 Task: Create a due date automation trigger when advanced on, on the wednesday before a card is due add dates not due next month at 11:00 AM.
Action: Mouse moved to (1326, 111)
Screenshot: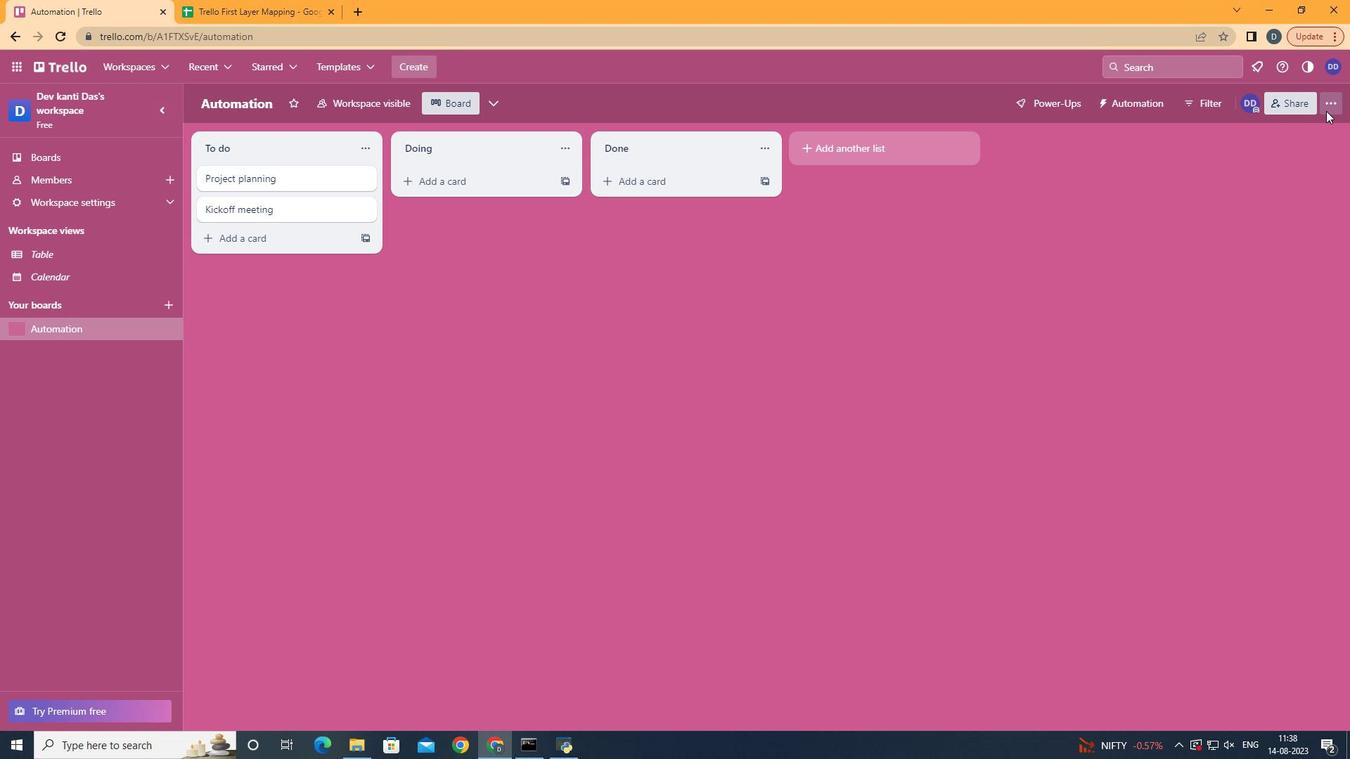 
Action: Mouse pressed left at (1326, 111)
Screenshot: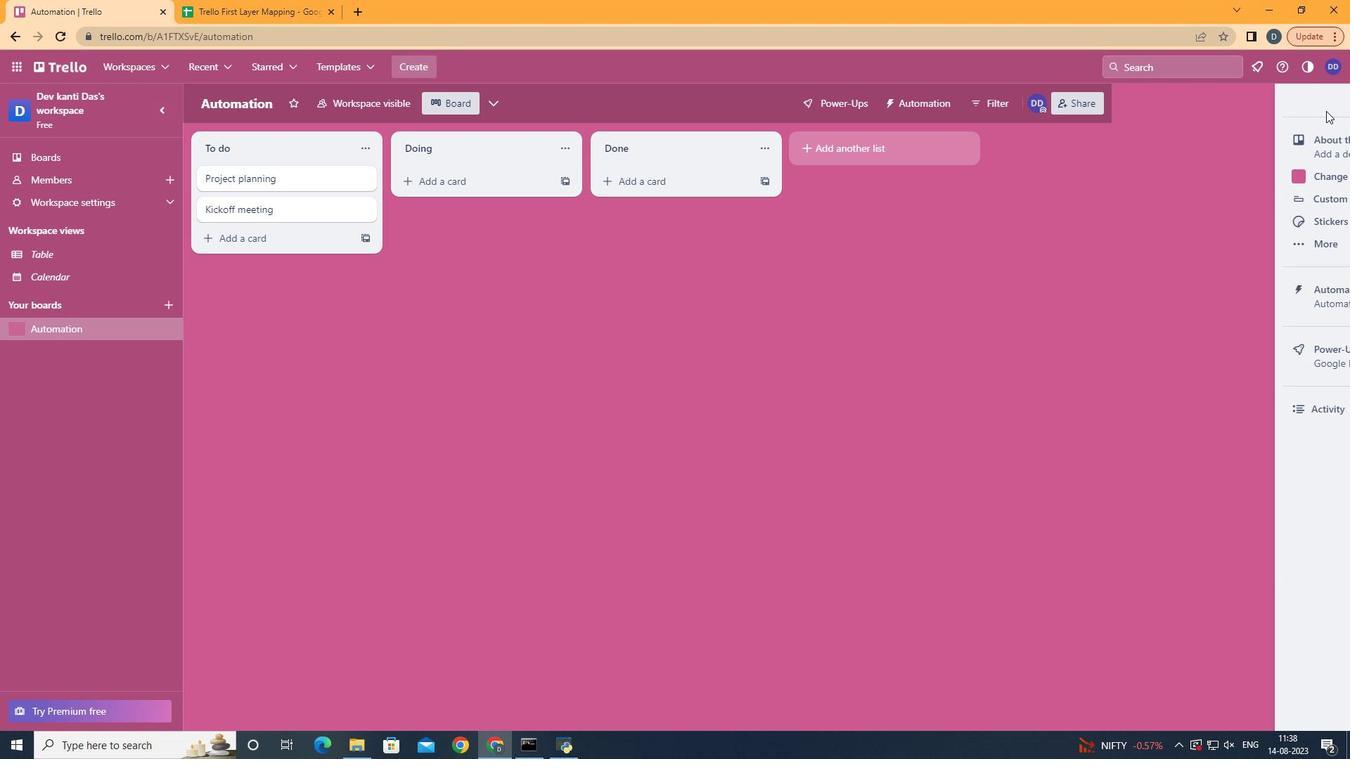 
Action: Mouse moved to (1235, 296)
Screenshot: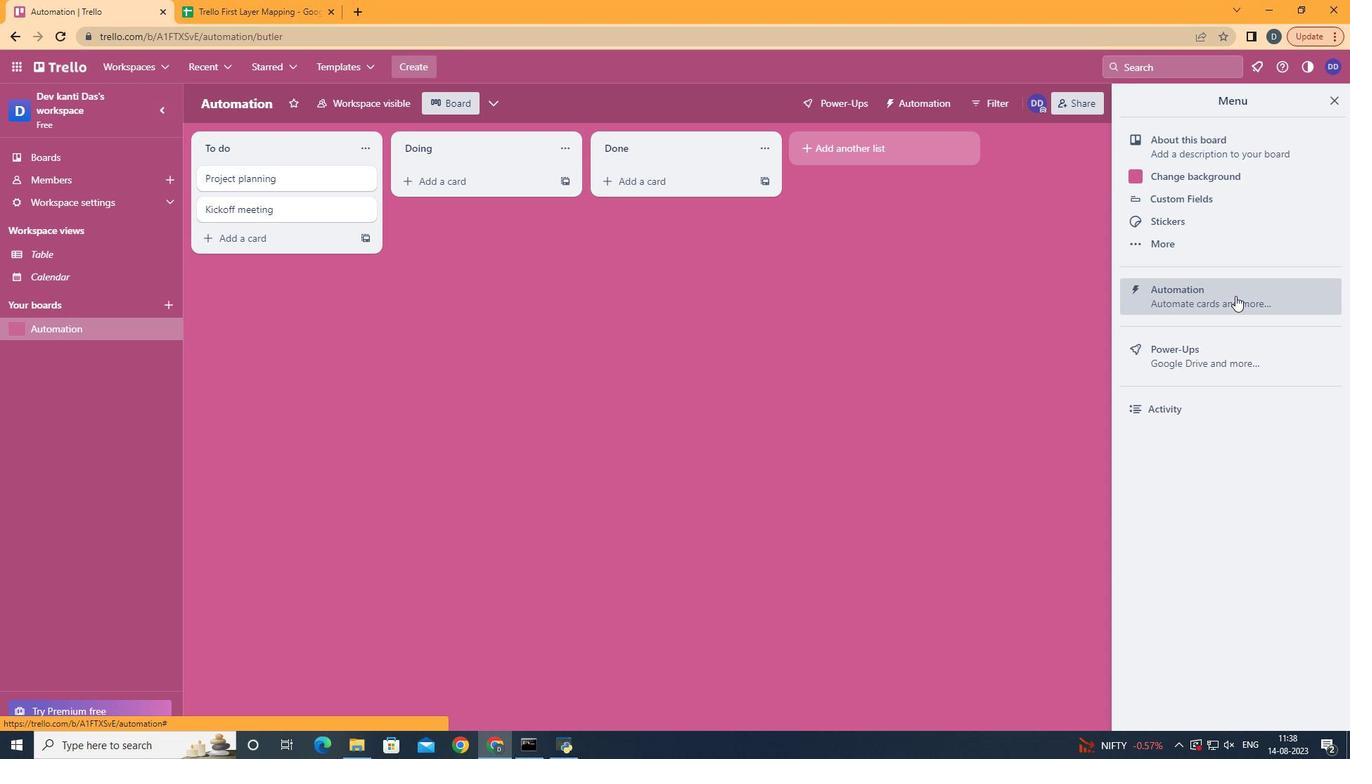 
Action: Mouse pressed left at (1235, 296)
Screenshot: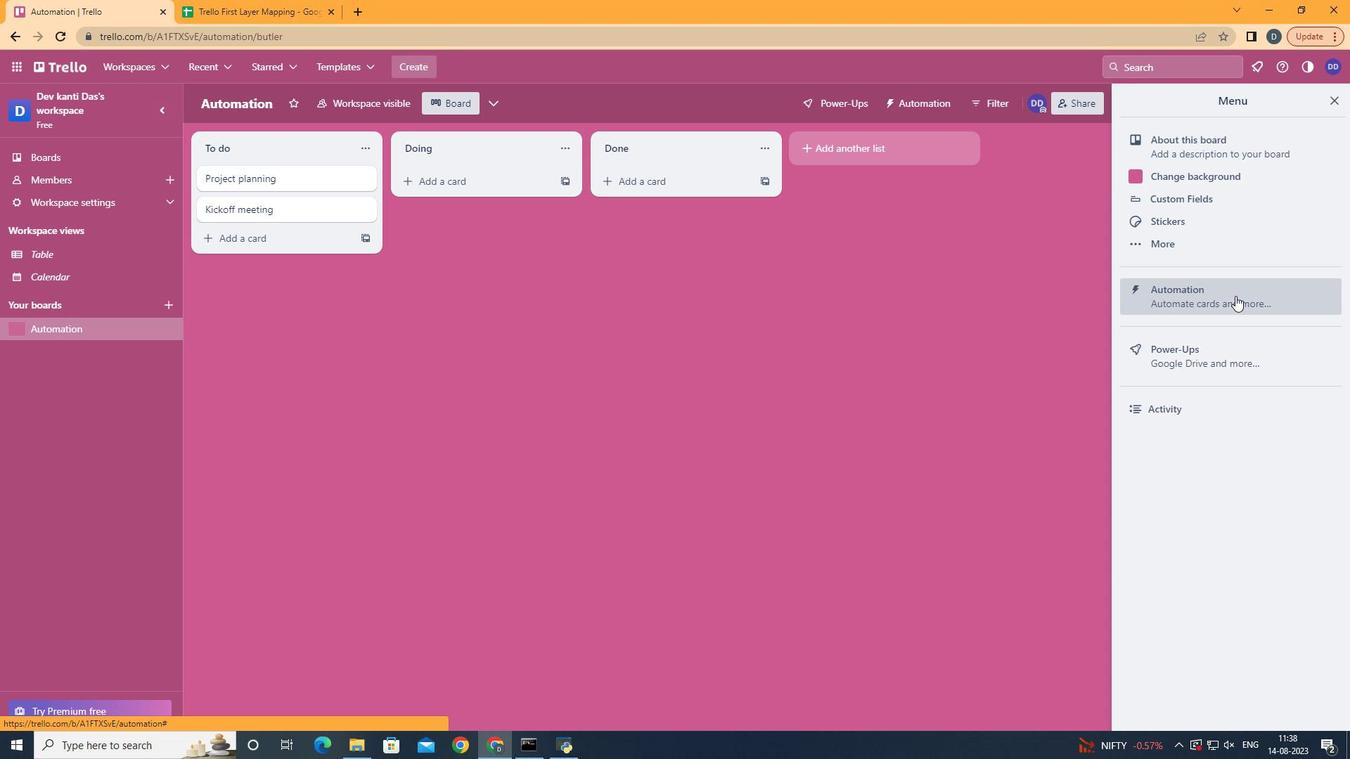 
Action: Mouse moved to (267, 289)
Screenshot: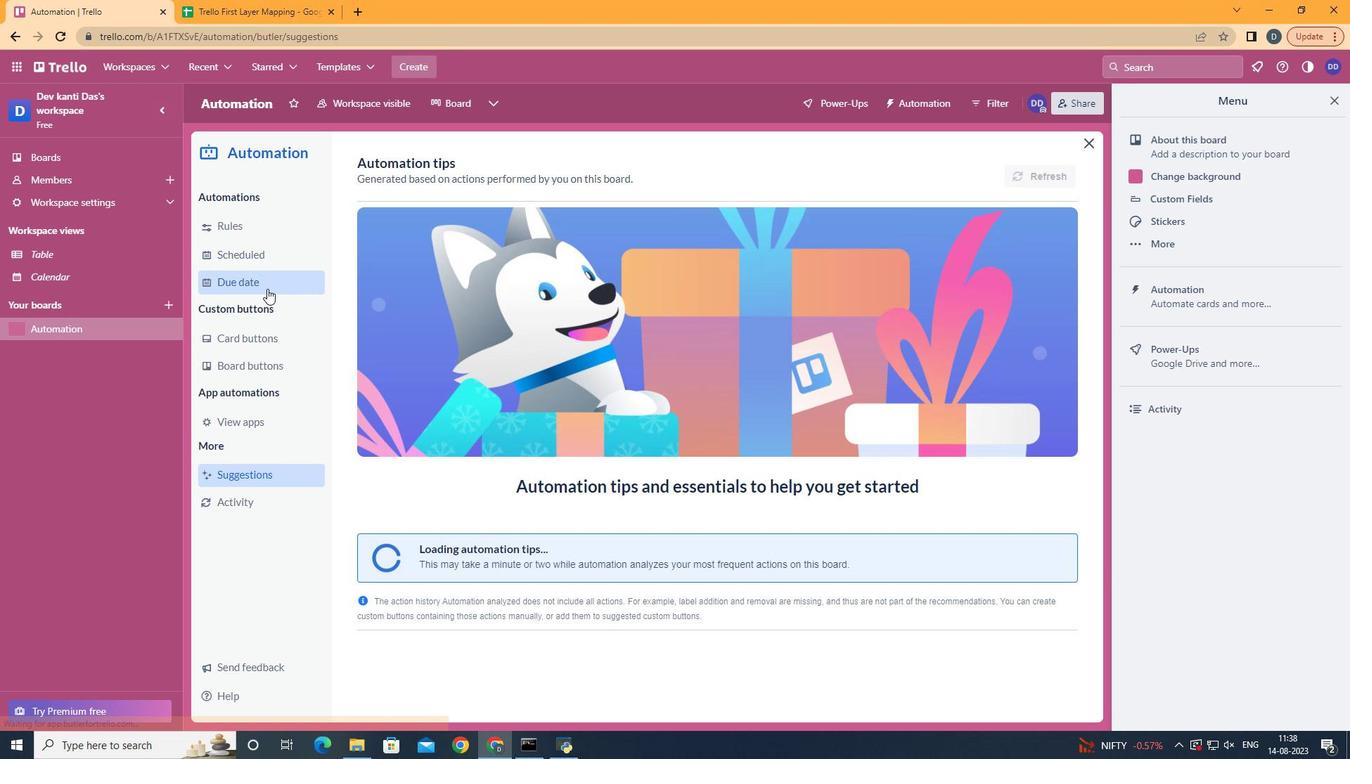 
Action: Mouse pressed left at (267, 289)
Screenshot: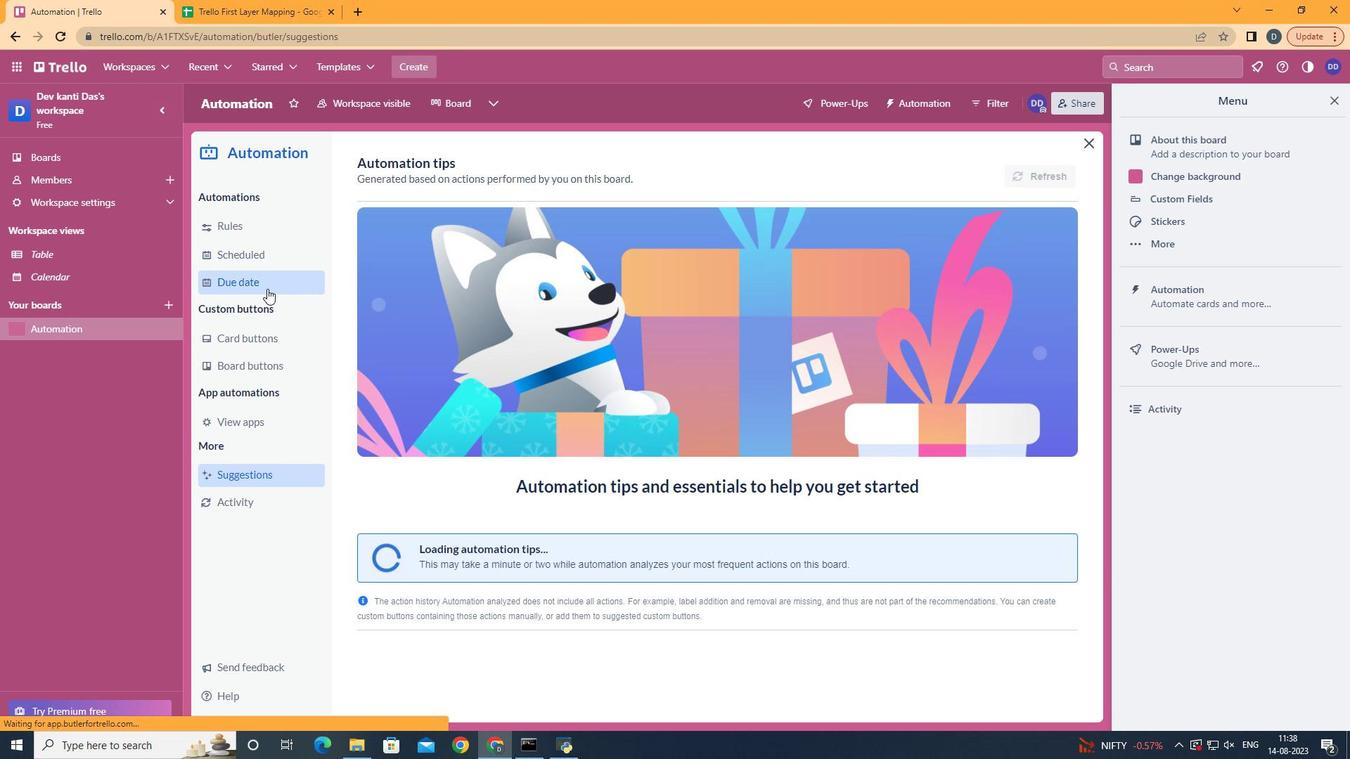
Action: Mouse moved to (976, 172)
Screenshot: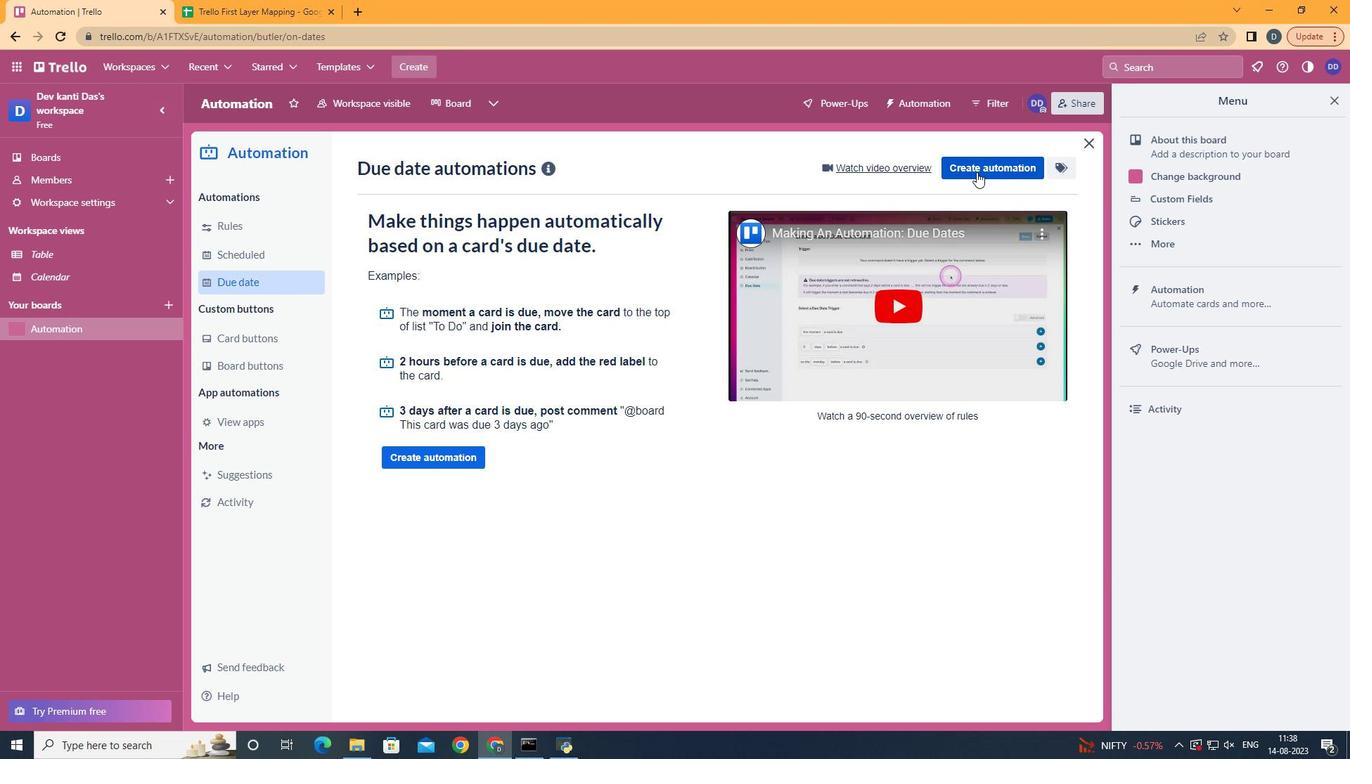 
Action: Mouse pressed left at (976, 172)
Screenshot: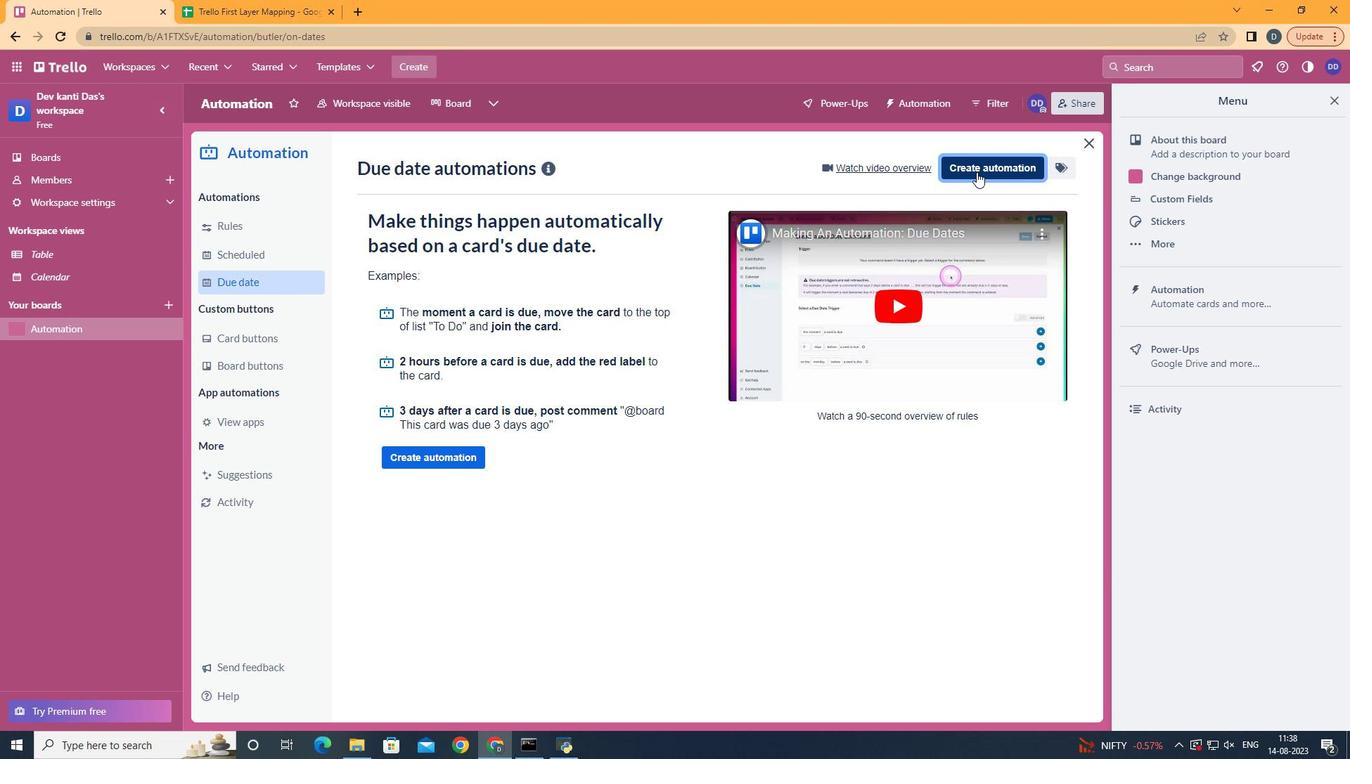 
Action: Mouse moved to (755, 313)
Screenshot: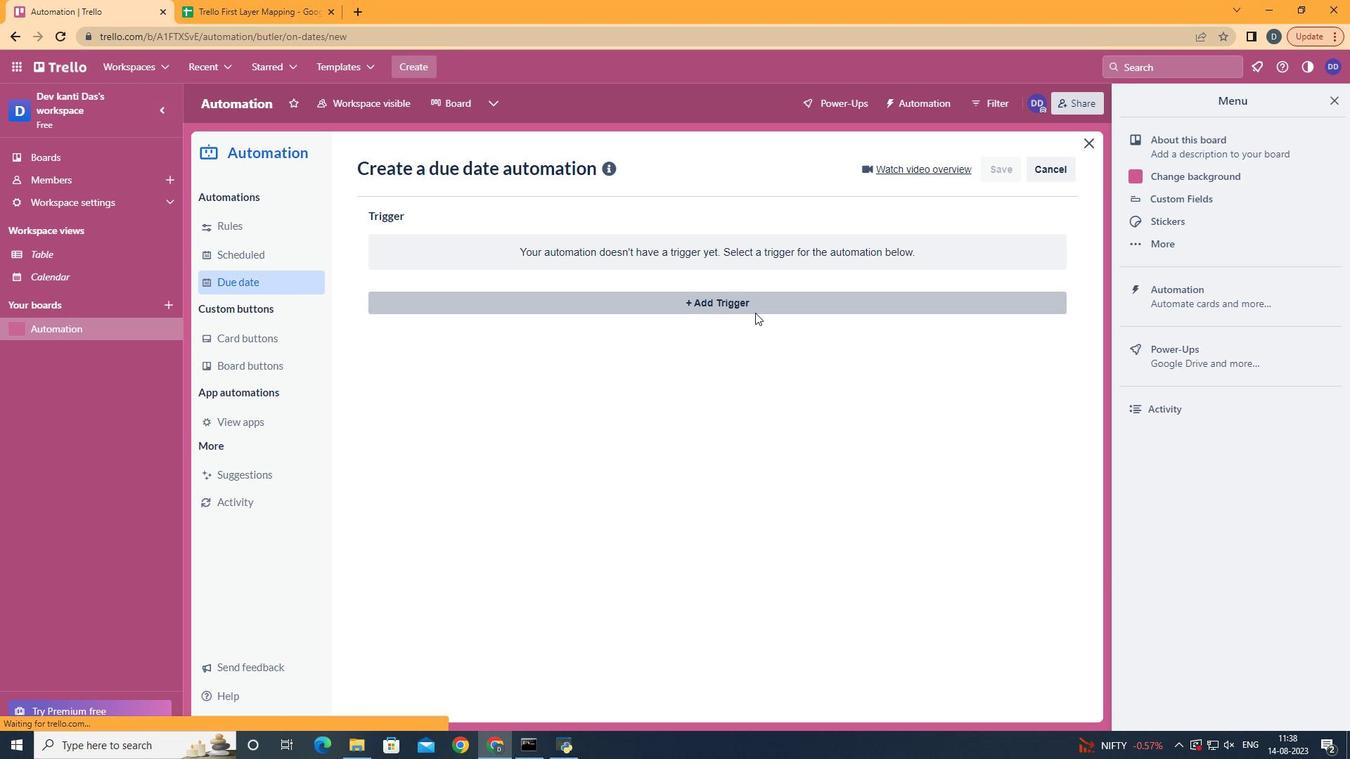 
Action: Mouse pressed left at (755, 313)
Screenshot: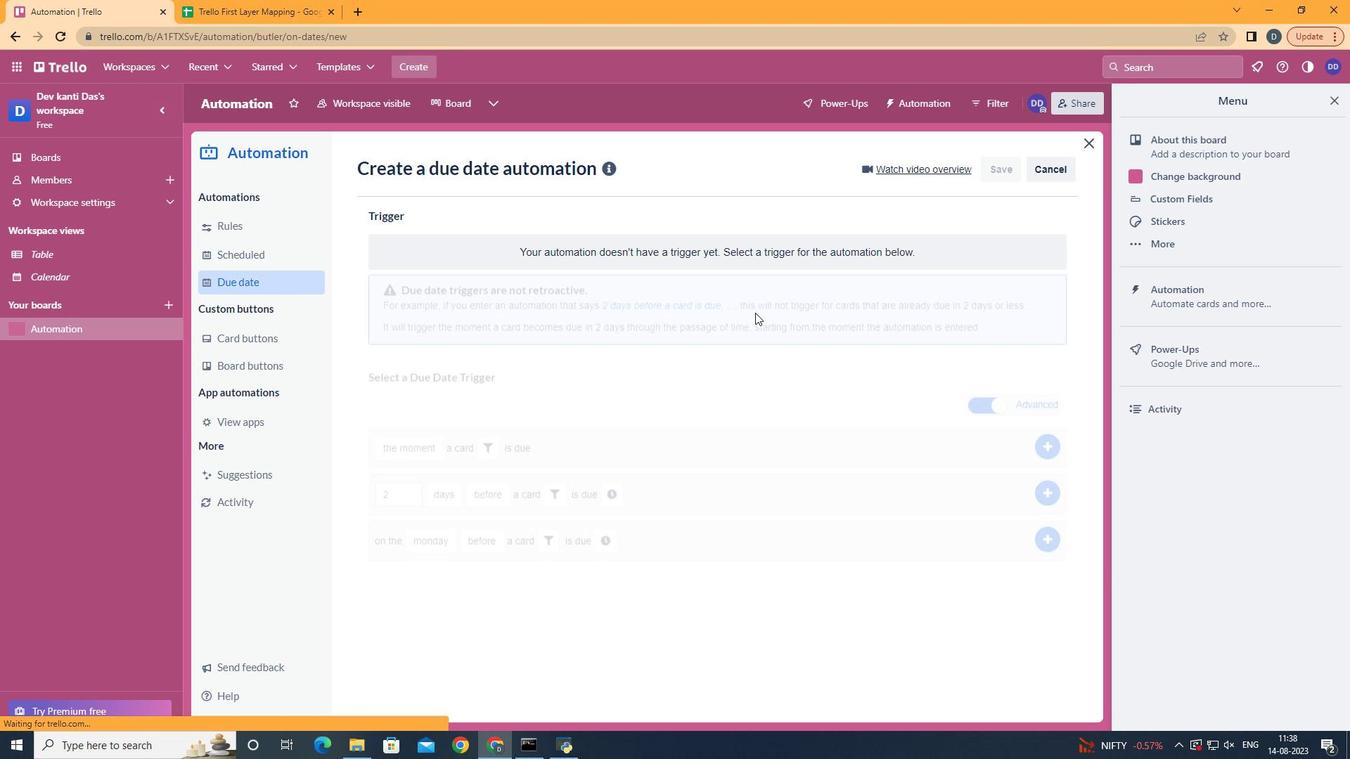 
Action: Mouse moved to (469, 418)
Screenshot: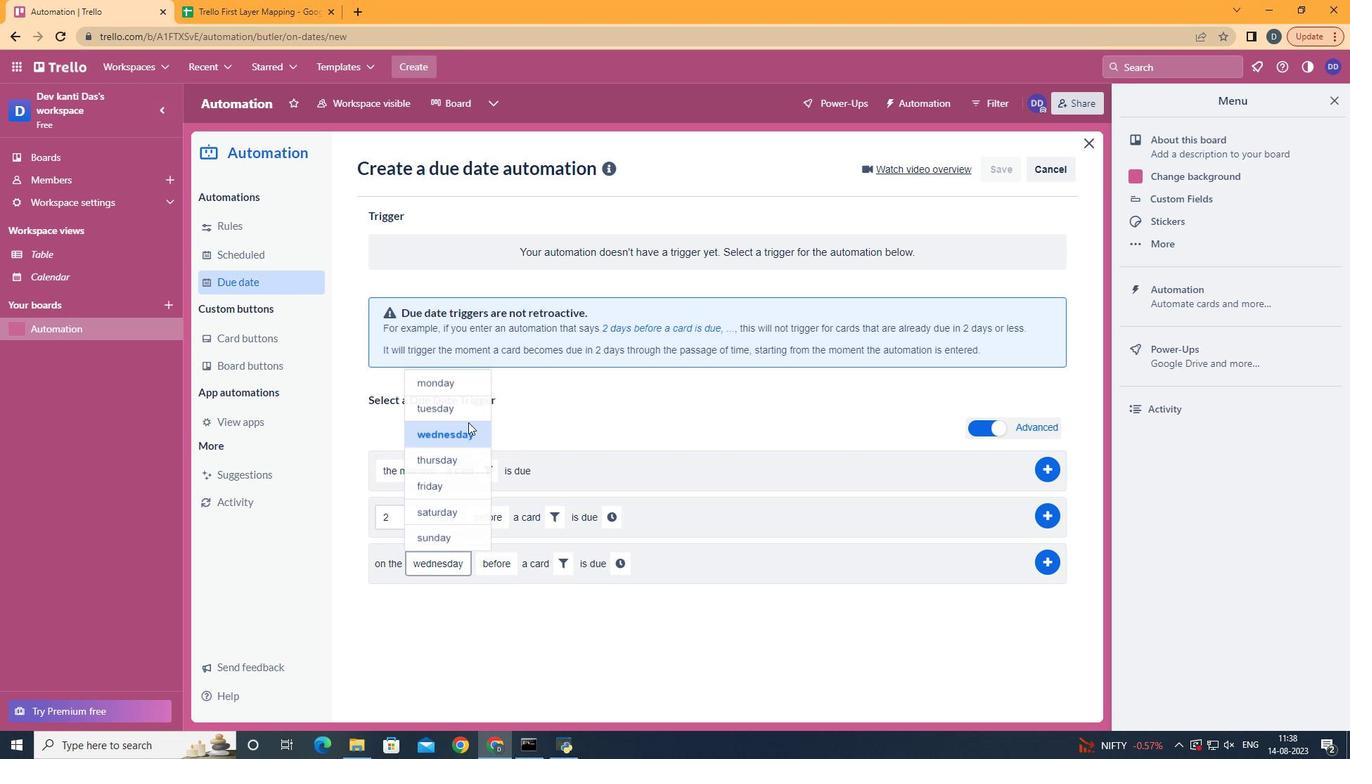 
Action: Mouse pressed left at (469, 418)
Screenshot: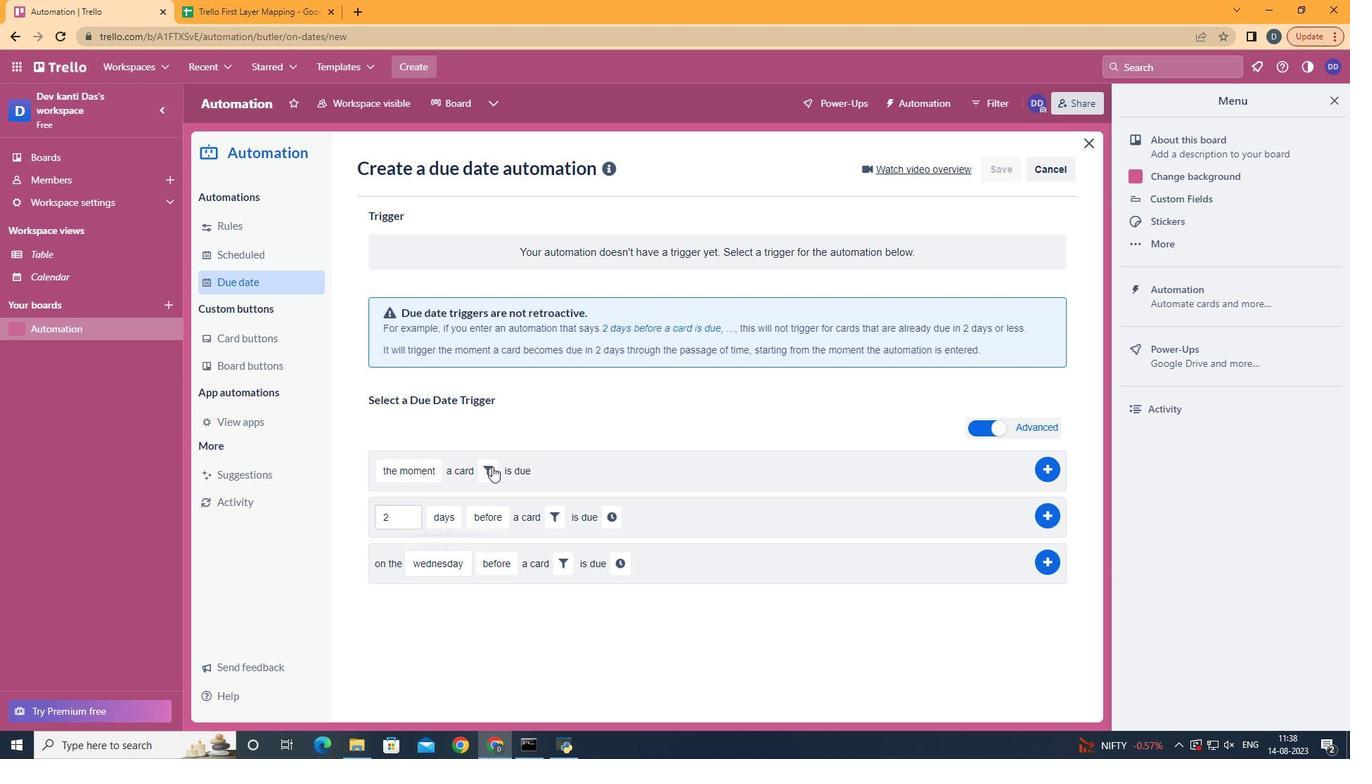 
Action: Mouse moved to (561, 580)
Screenshot: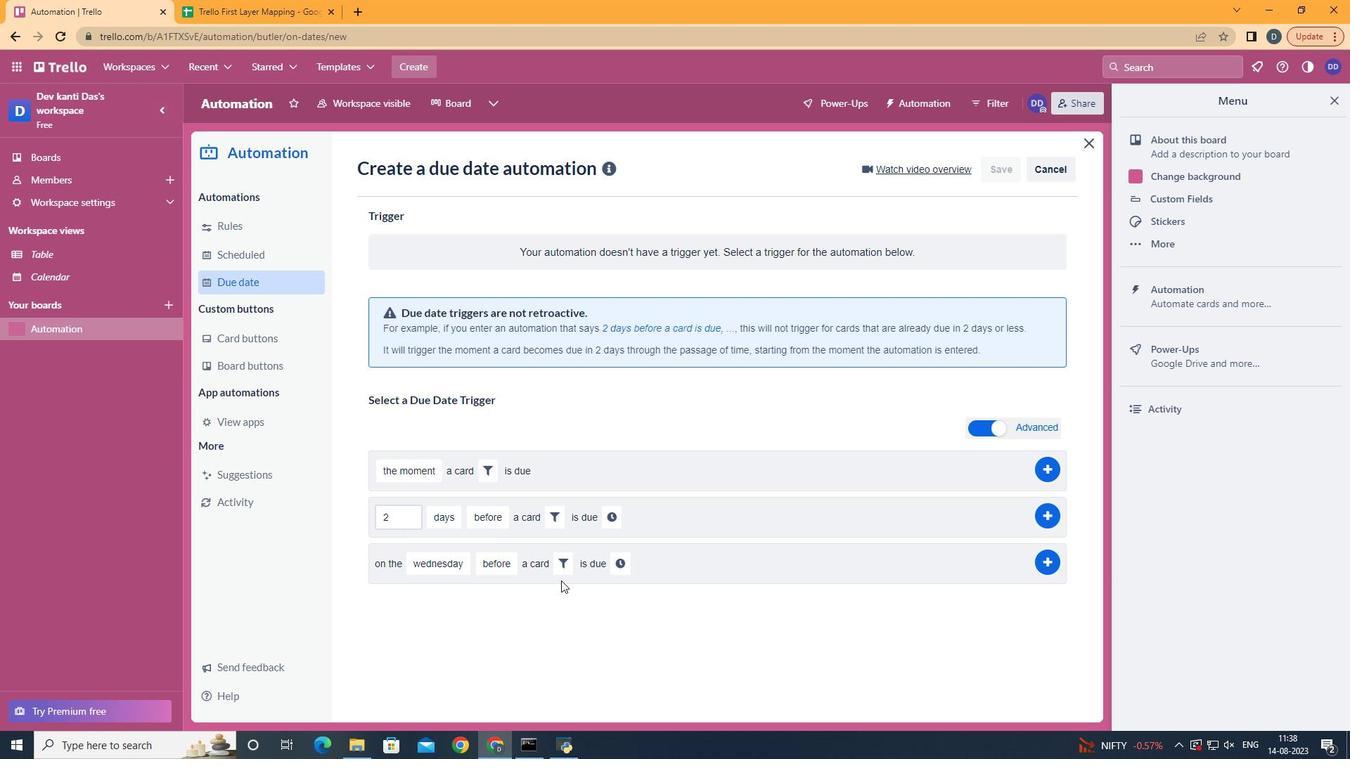 
Action: Mouse pressed left at (561, 580)
Screenshot: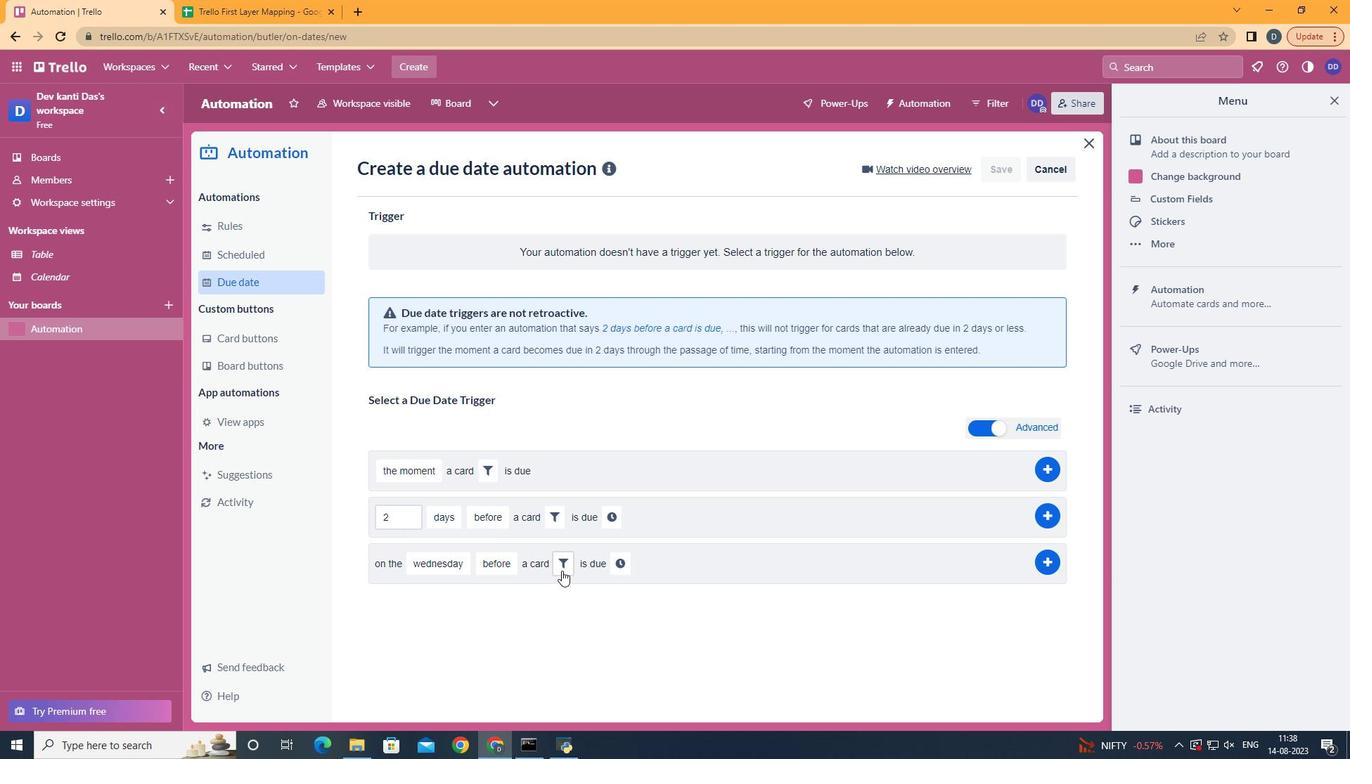 
Action: Mouse moved to (561, 571)
Screenshot: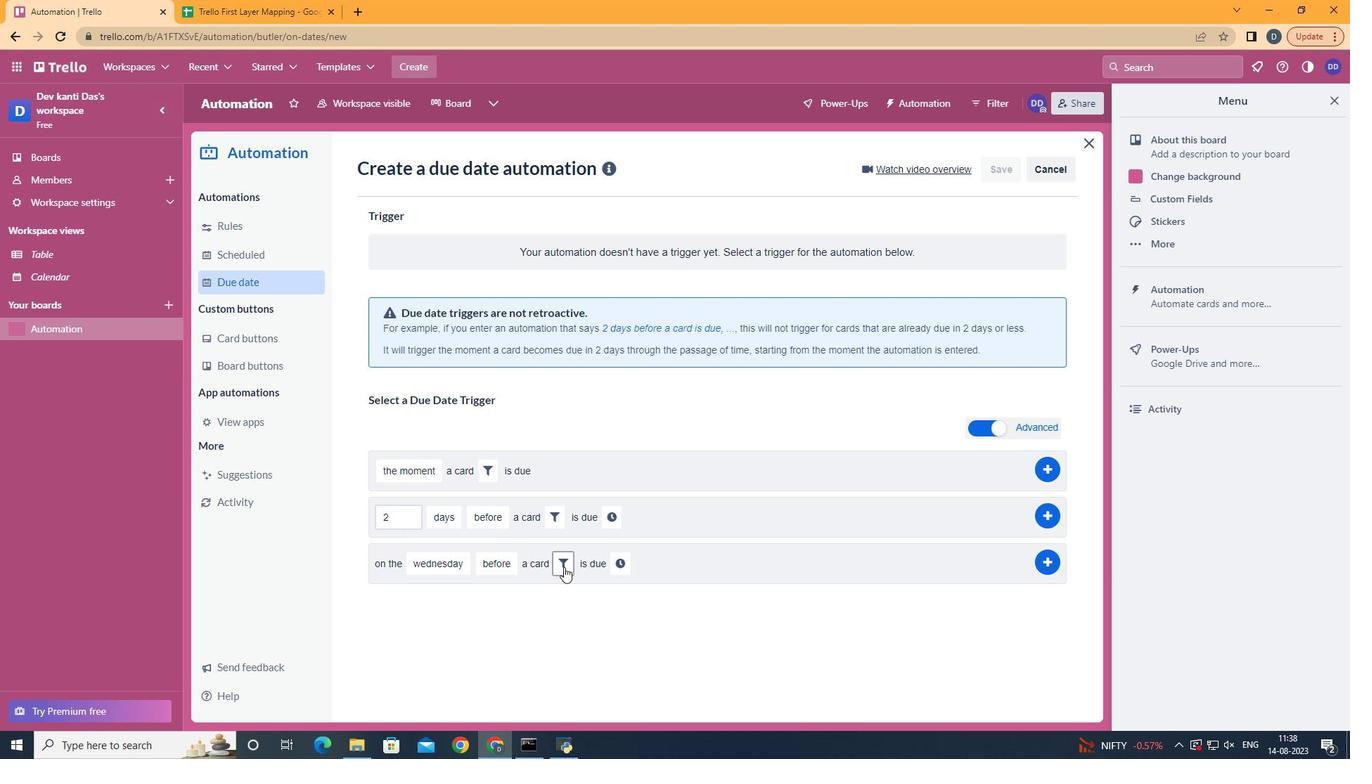 
Action: Mouse pressed left at (561, 571)
Screenshot: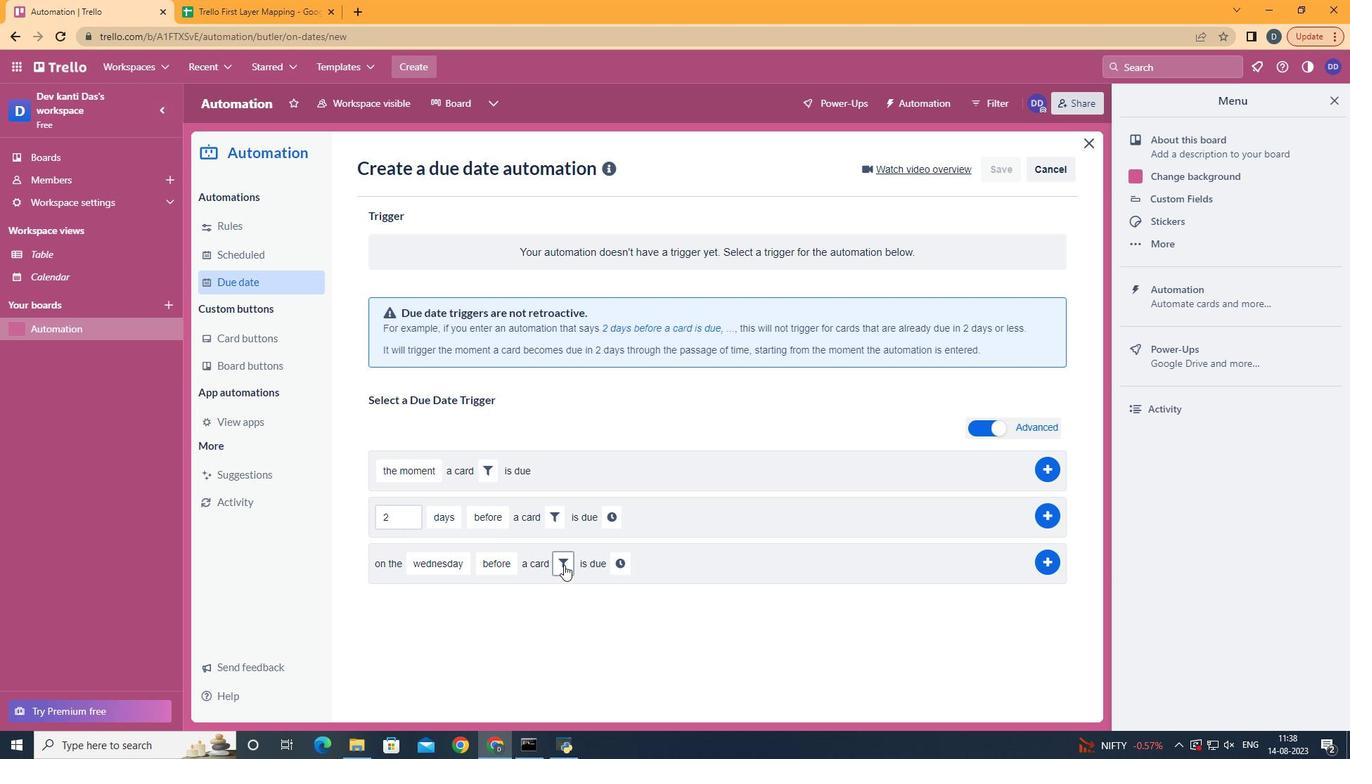 
Action: Mouse moved to (639, 609)
Screenshot: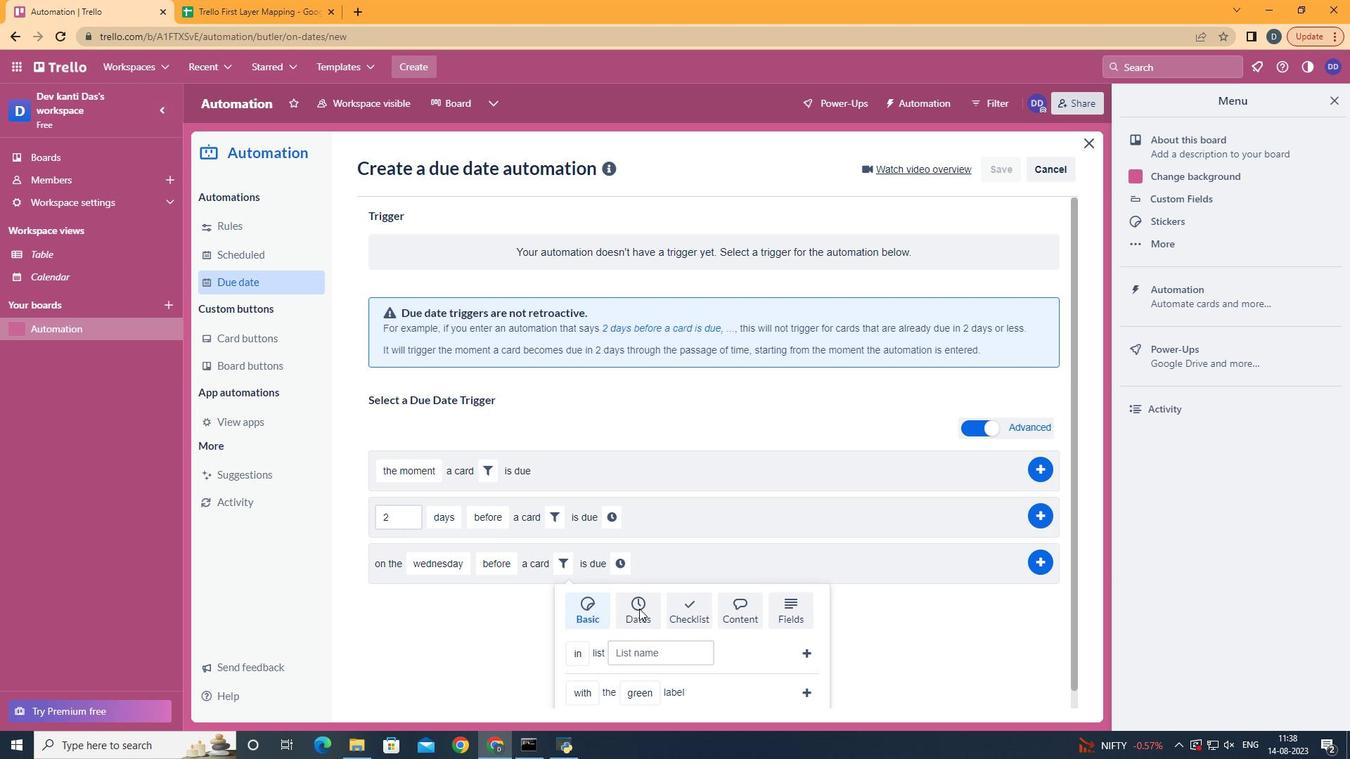 
Action: Mouse pressed left at (639, 609)
Screenshot: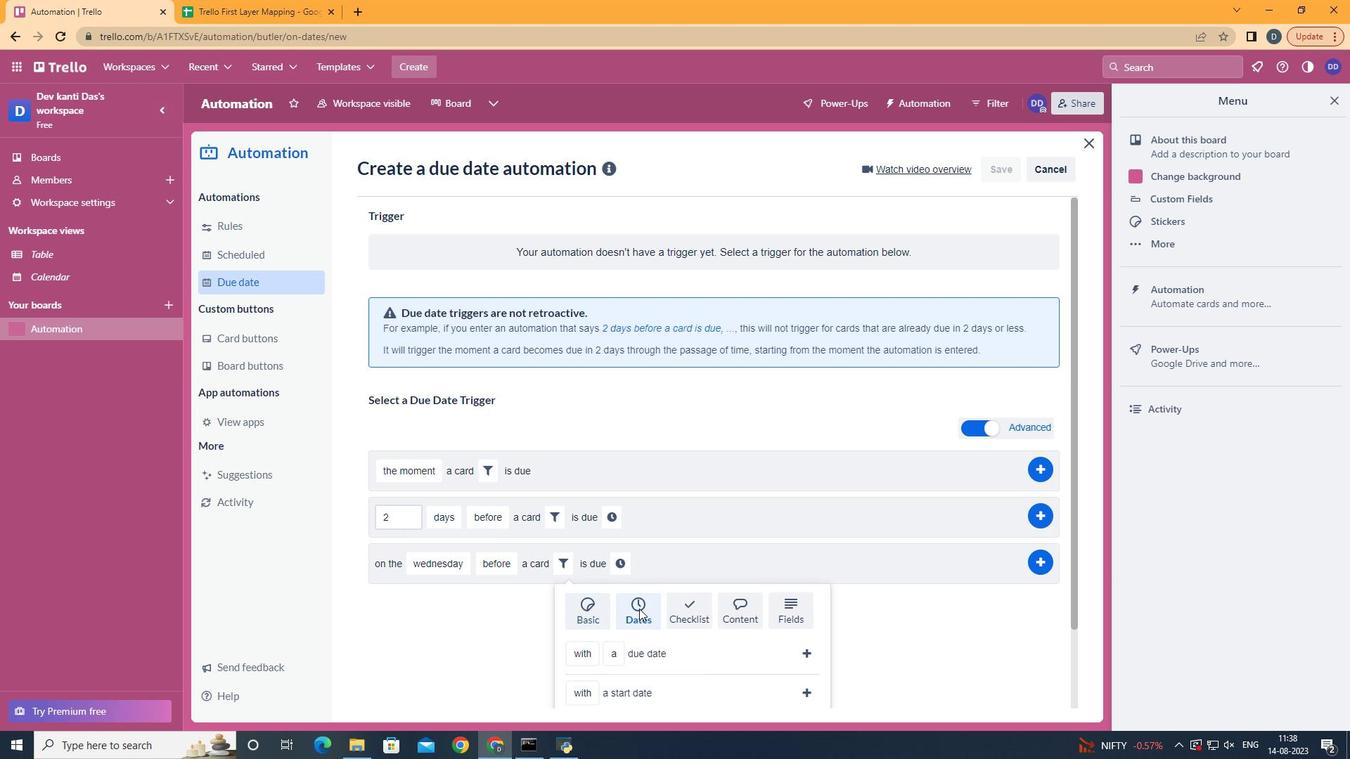 
Action: Mouse scrolled (639, 608) with delta (0, 0)
Screenshot: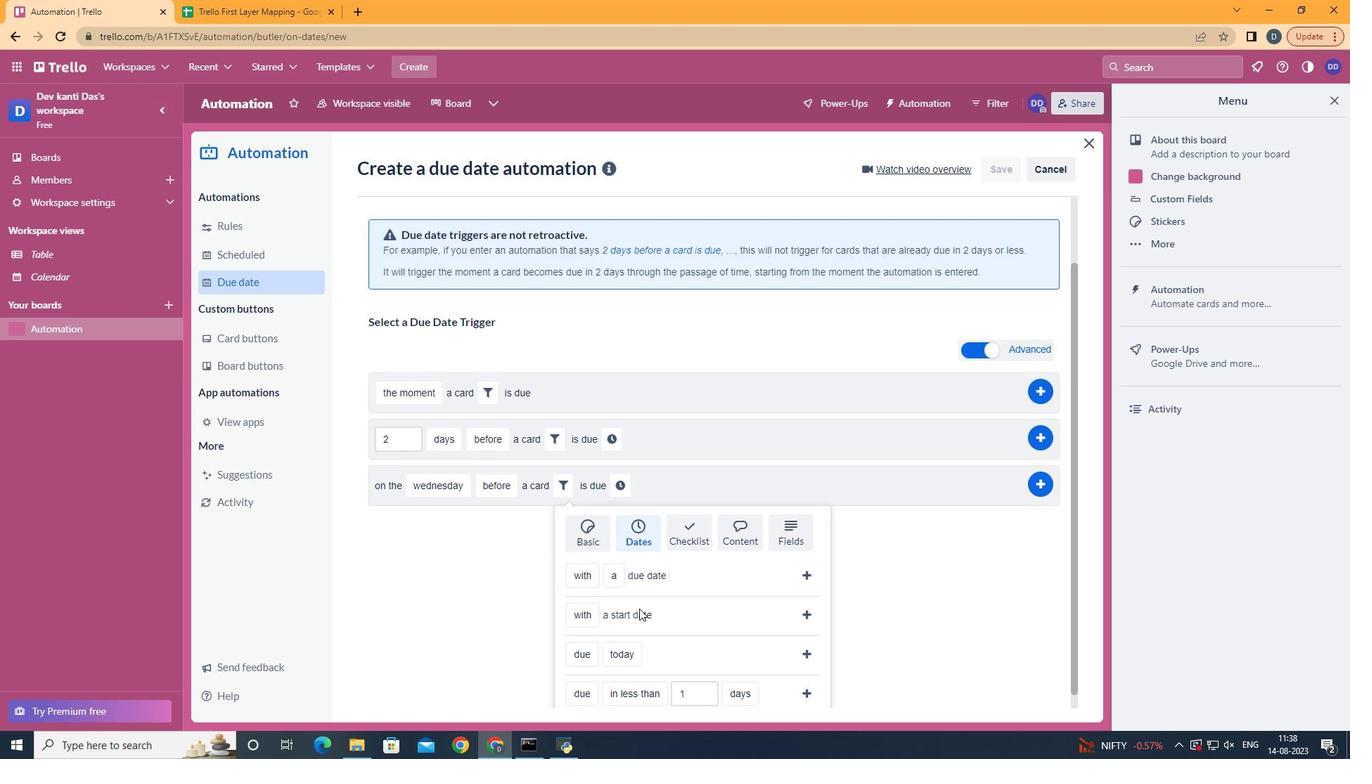 
Action: Mouse scrolled (639, 608) with delta (0, 0)
Screenshot: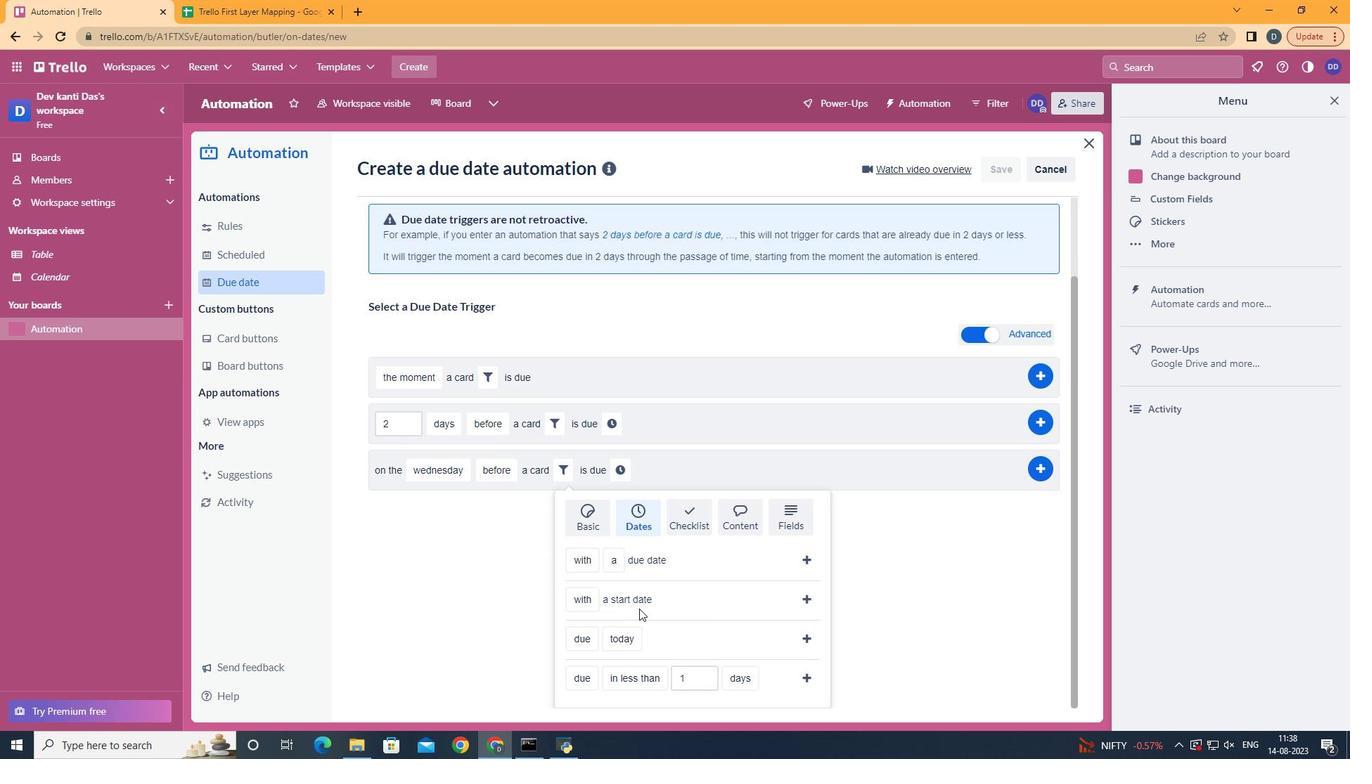 
Action: Mouse scrolled (639, 608) with delta (0, 0)
Screenshot: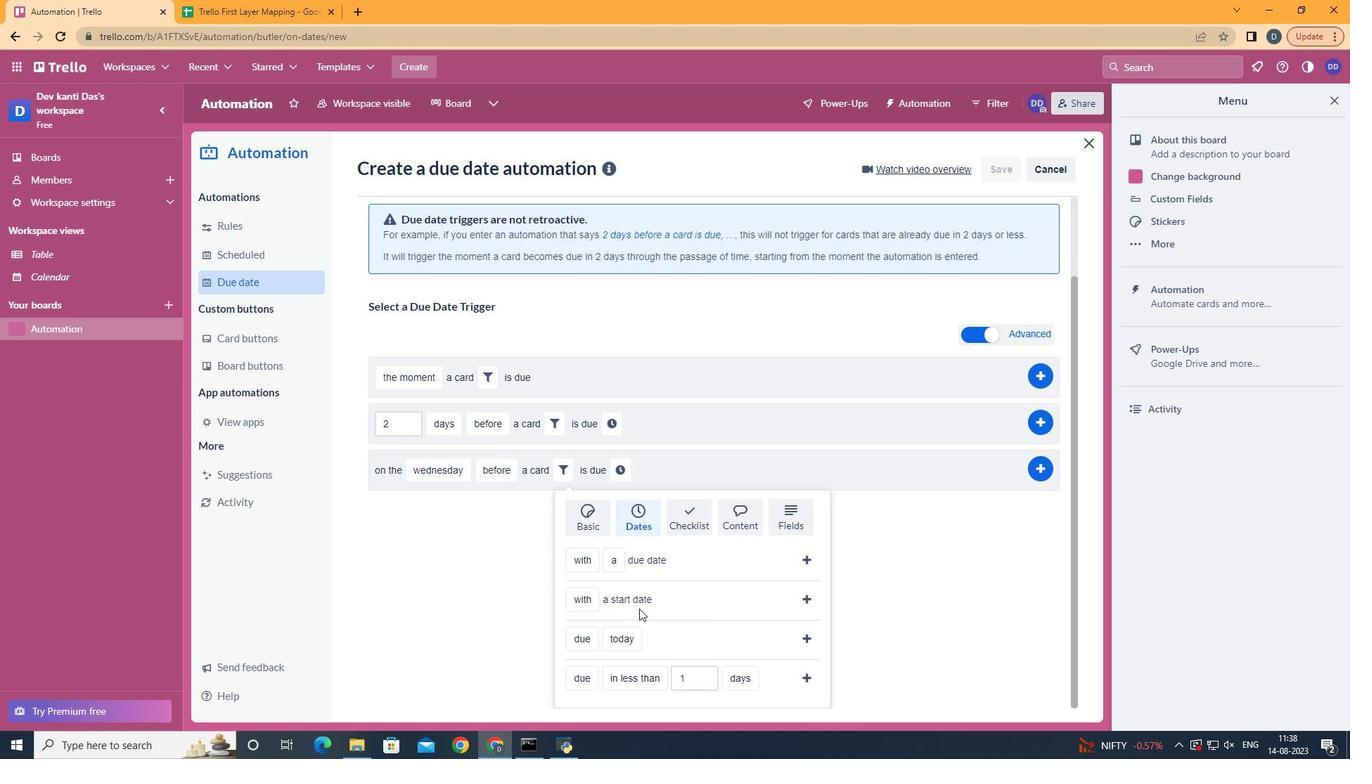 
Action: Mouse scrolled (639, 608) with delta (0, 0)
Screenshot: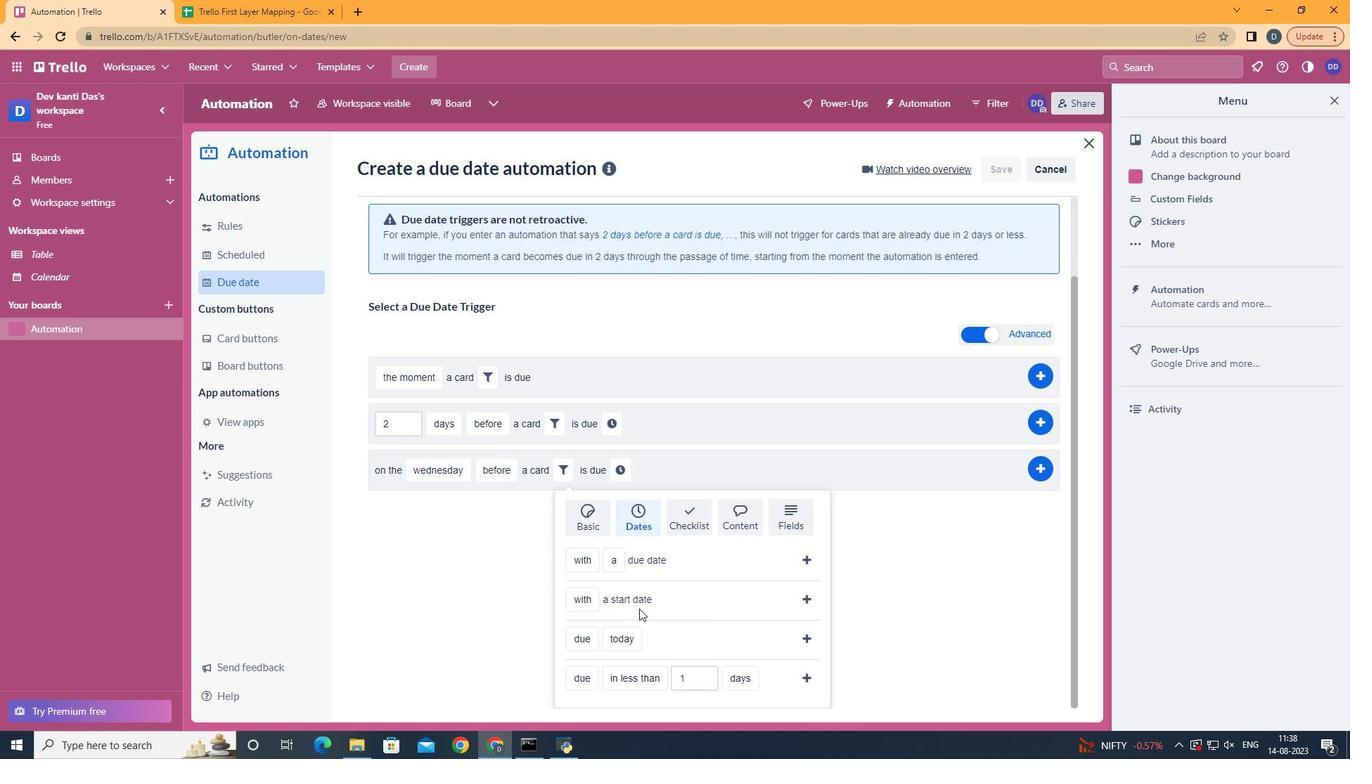 
Action: Mouse moved to (592, 557)
Screenshot: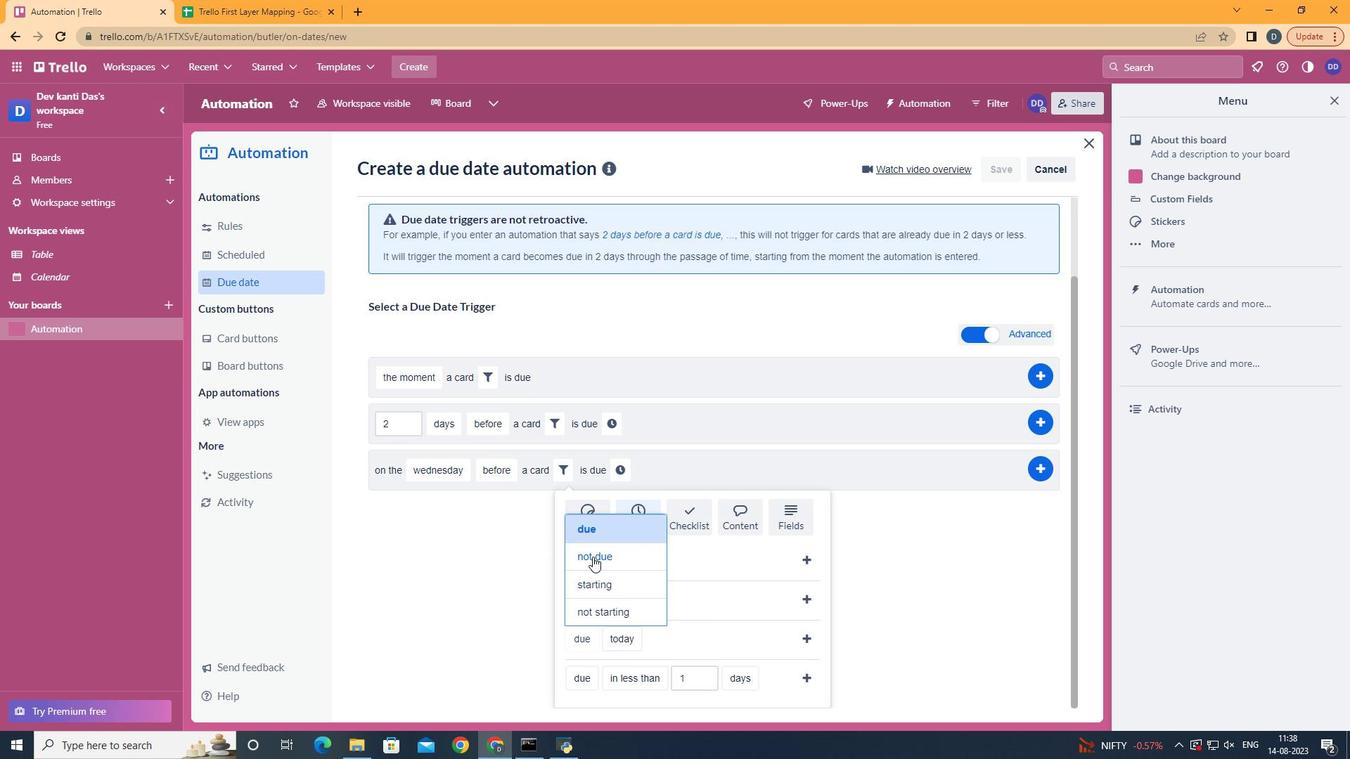 
Action: Mouse pressed left at (592, 557)
Screenshot: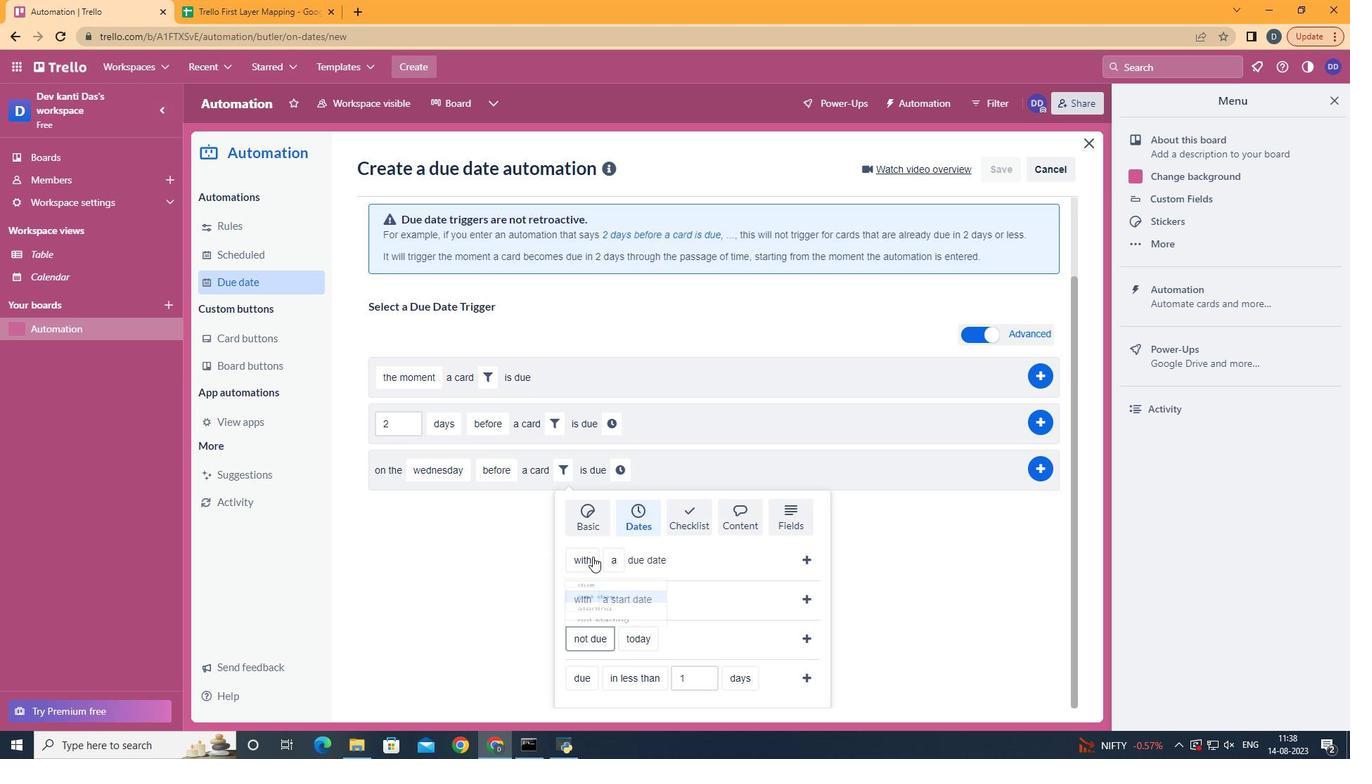 
Action: Mouse moved to (659, 611)
Screenshot: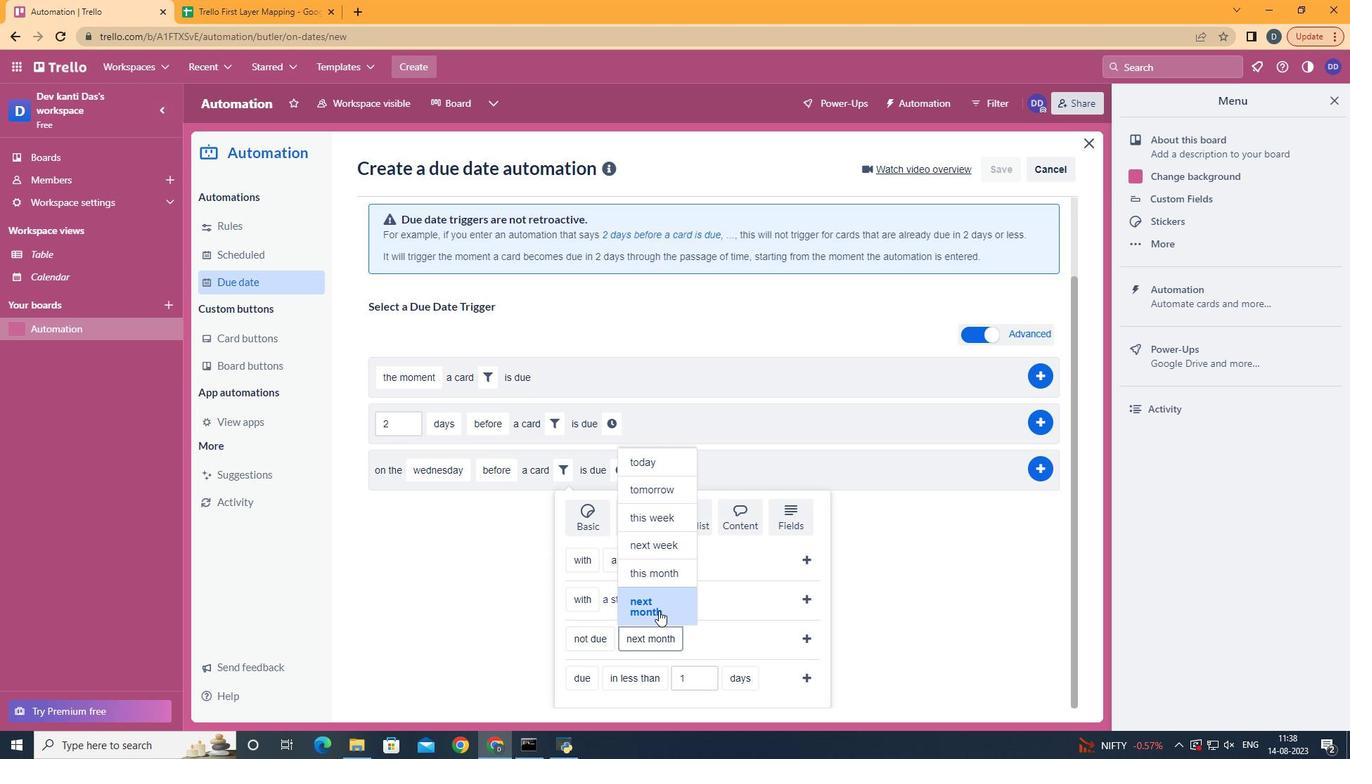 
Action: Mouse pressed left at (659, 611)
Screenshot: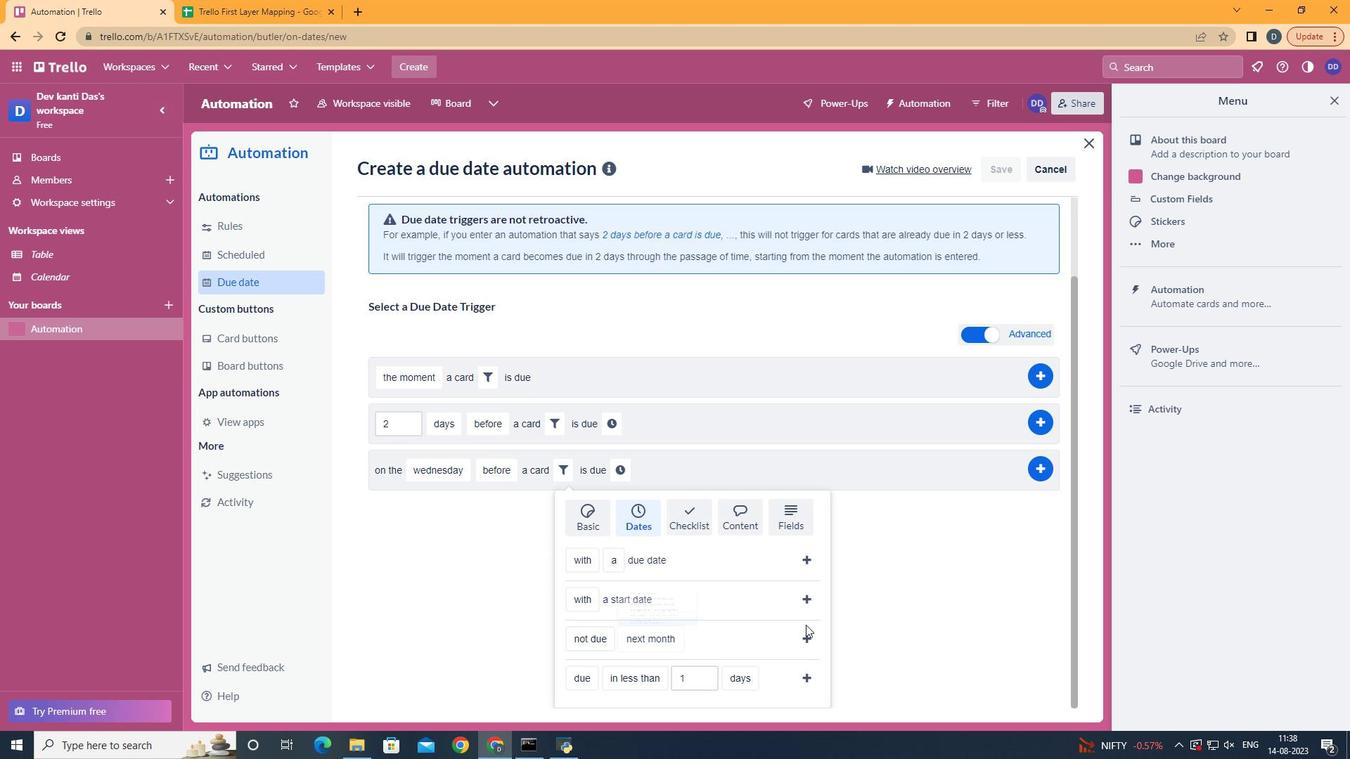 
Action: Mouse moved to (807, 642)
Screenshot: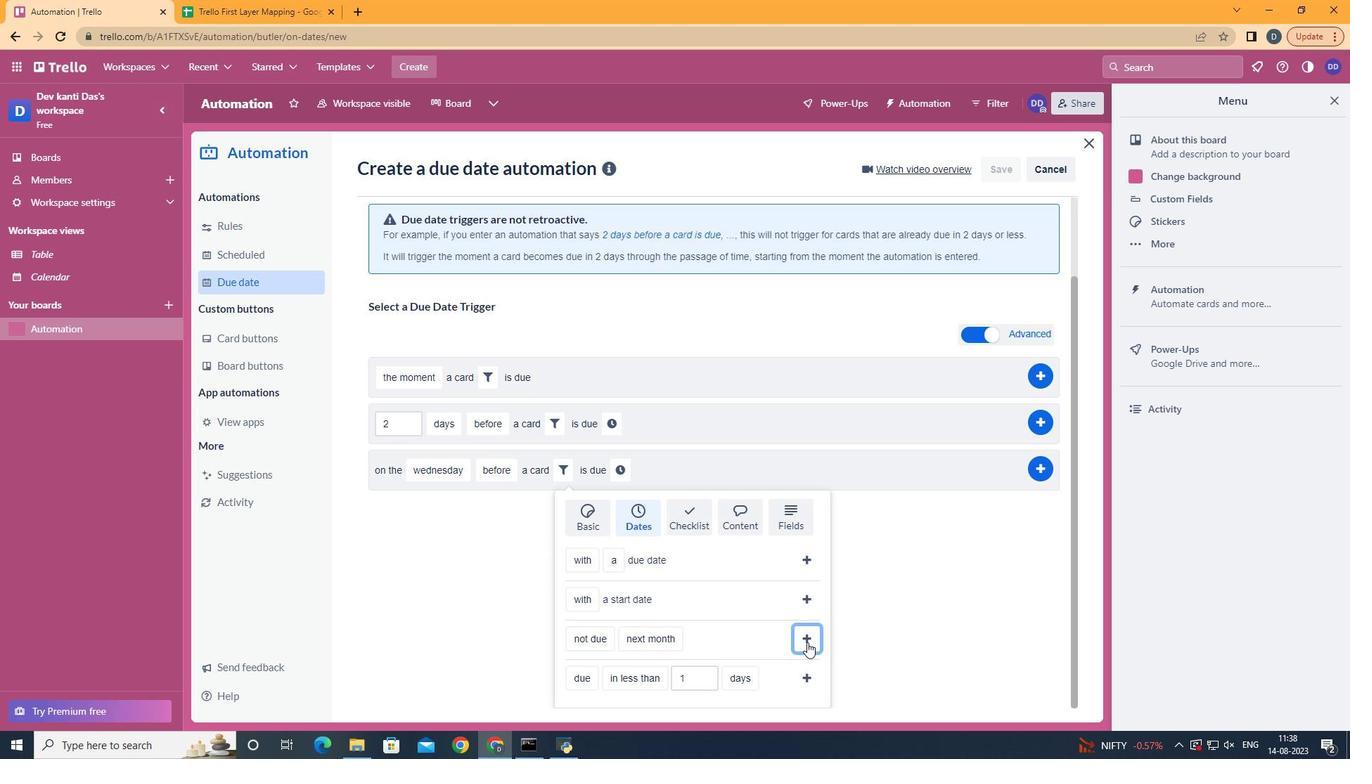 
Action: Mouse pressed left at (807, 642)
Screenshot: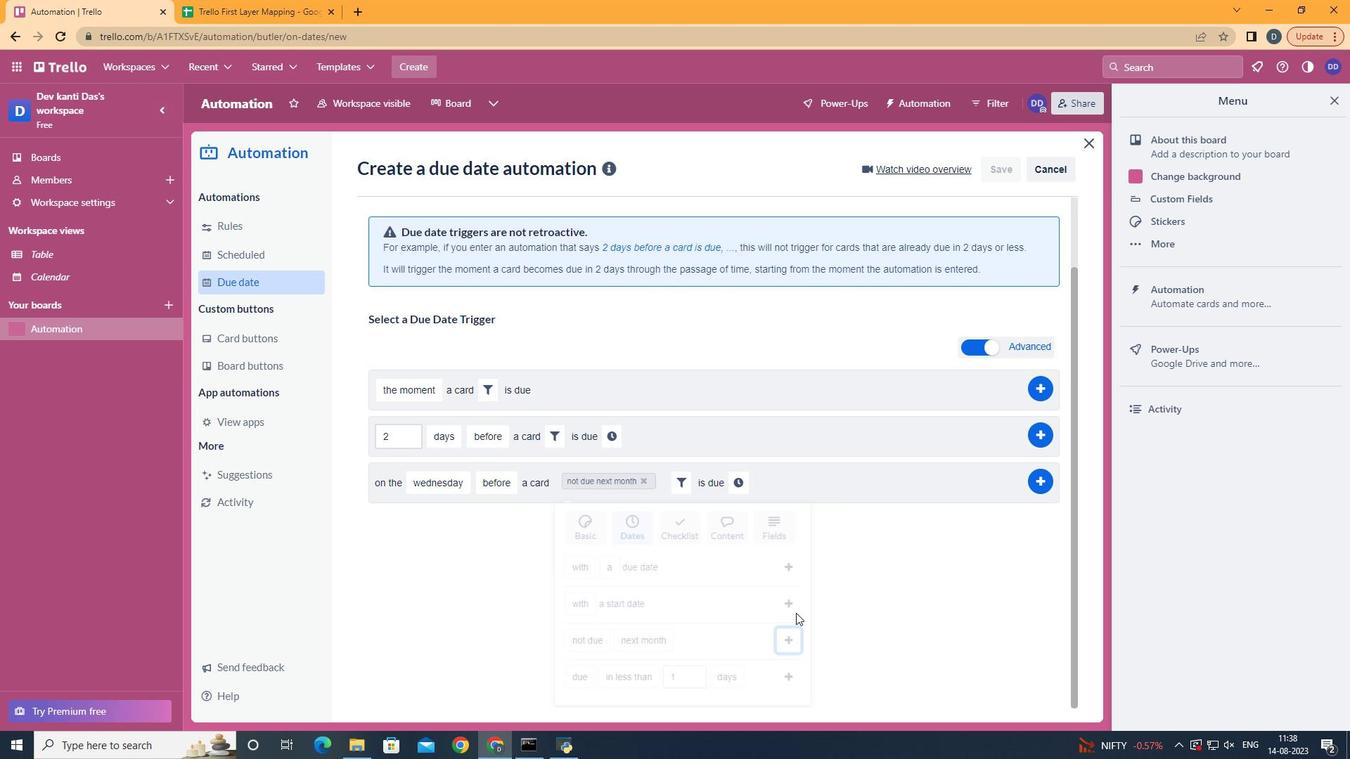 
Action: Mouse moved to (745, 567)
Screenshot: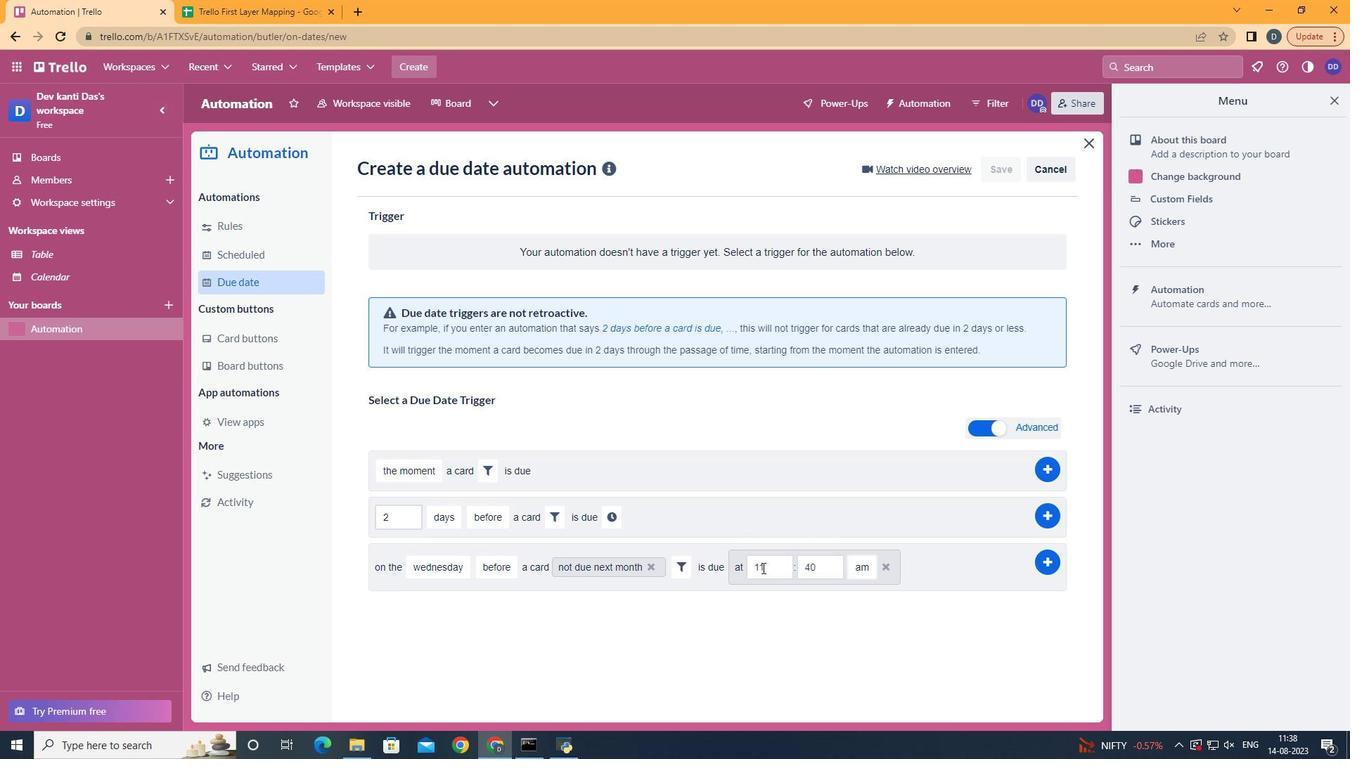 
Action: Mouse pressed left at (745, 567)
Screenshot: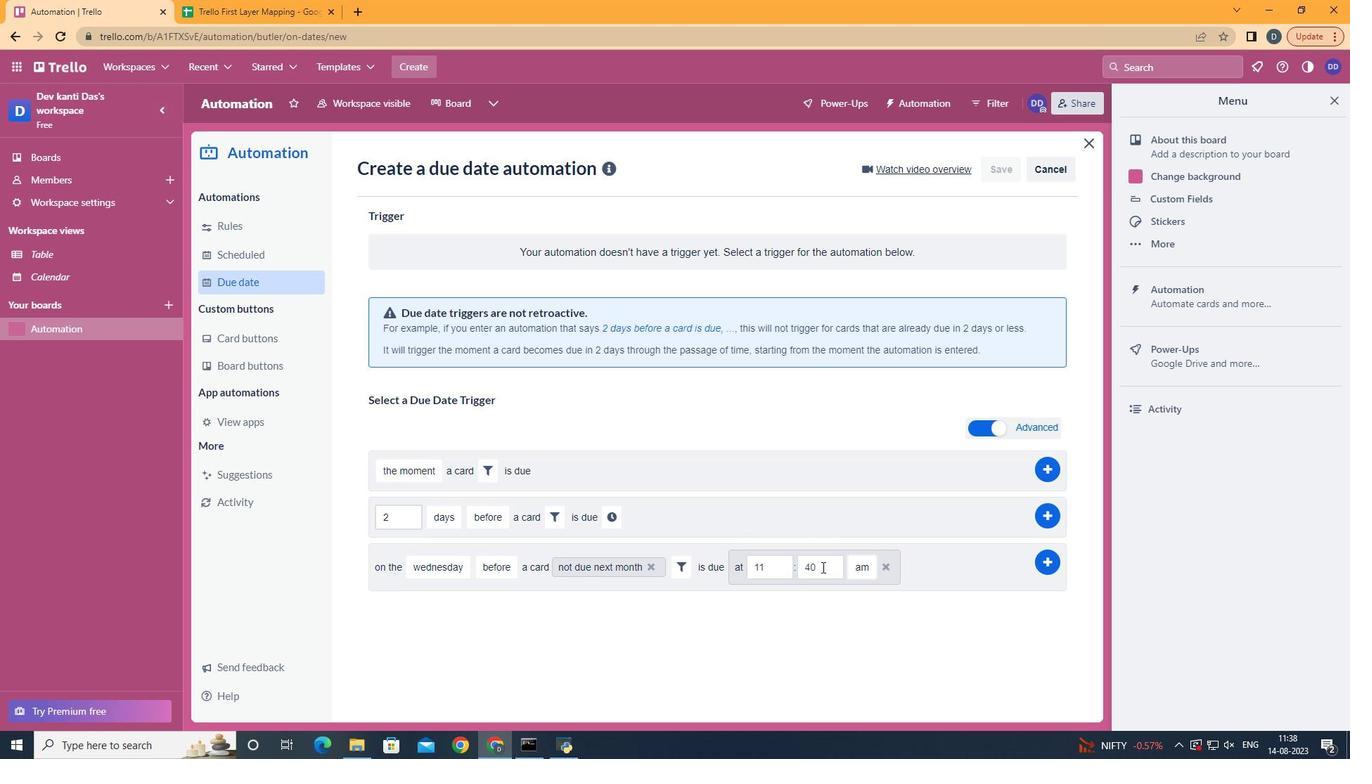 
Action: Mouse moved to (825, 567)
Screenshot: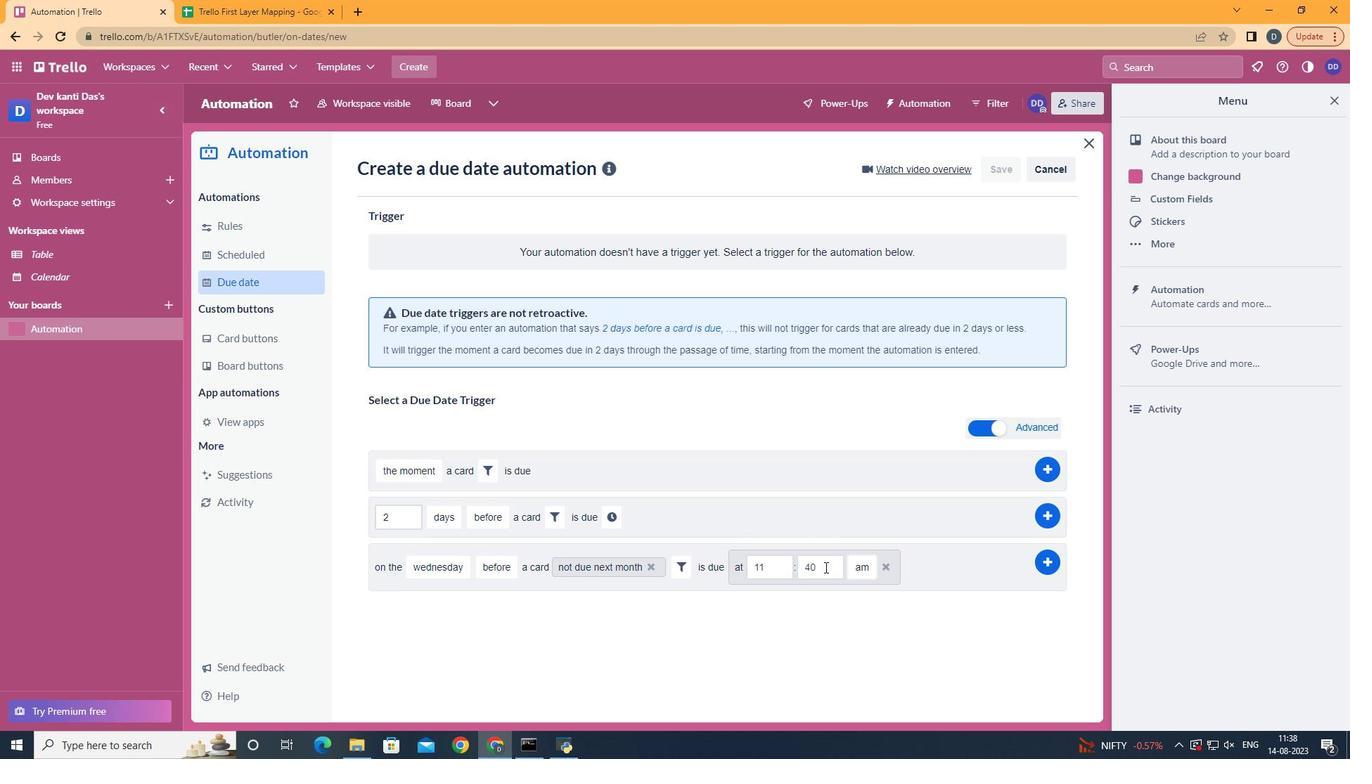 
Action: Mouse pressed left at (825, 567)
Screenshot: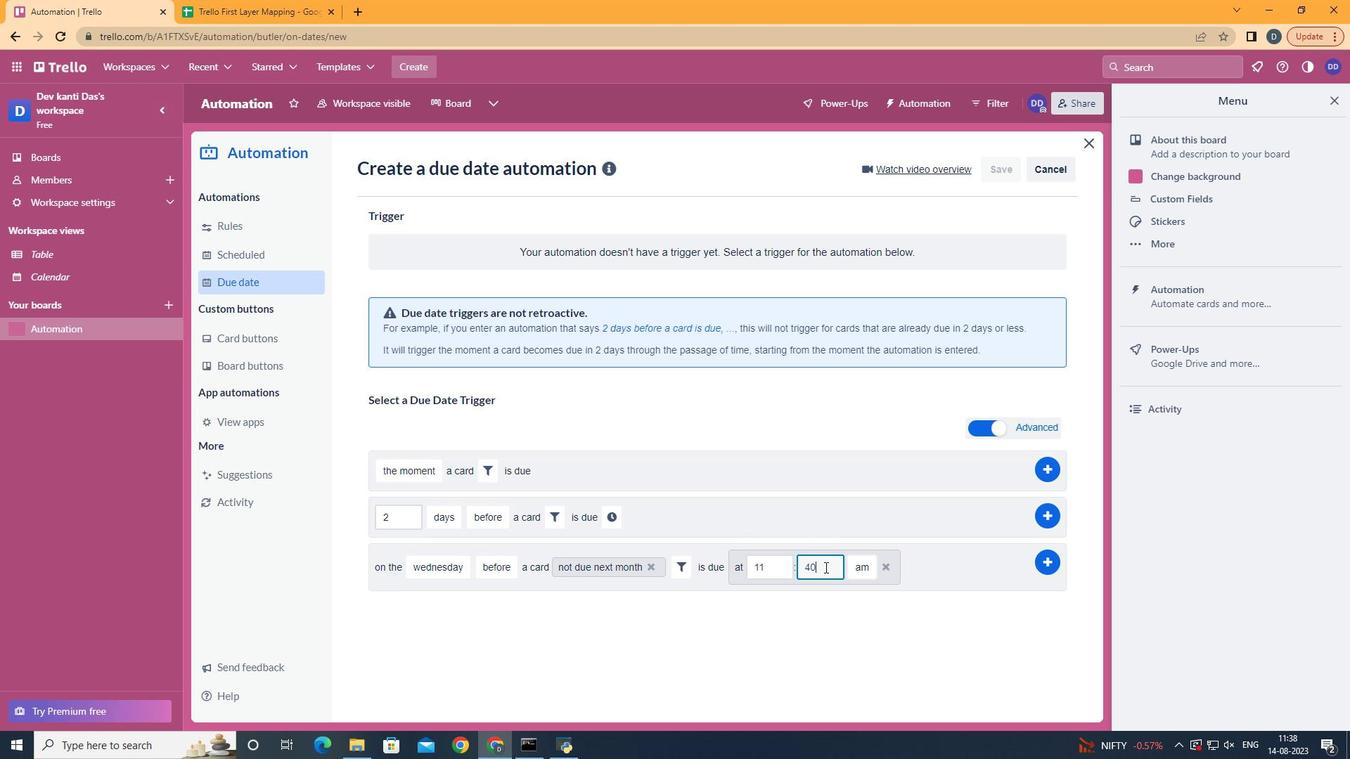 
Action: Key pressed <Key.backspace><Key.backspace>00
Screenshot: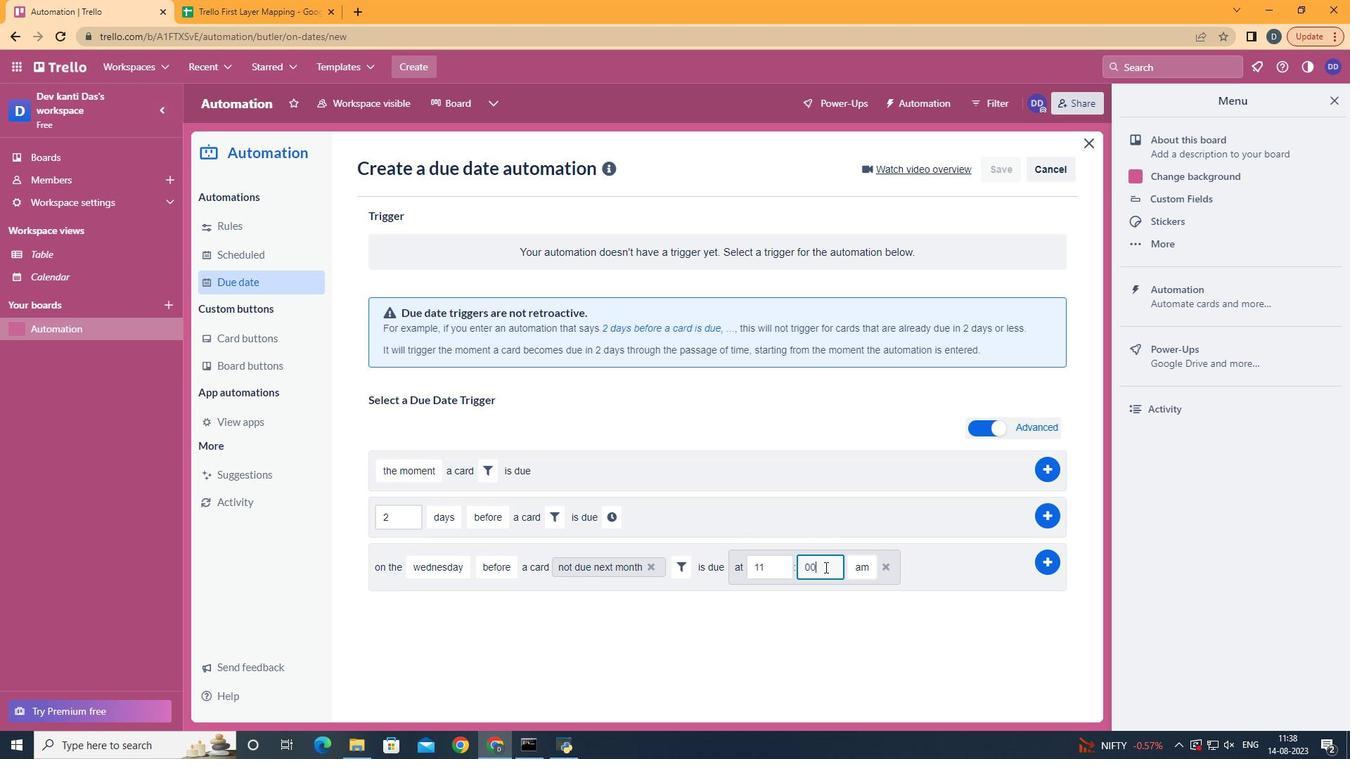 
Action: Mouse moved to (1040, 565)
Screenshot: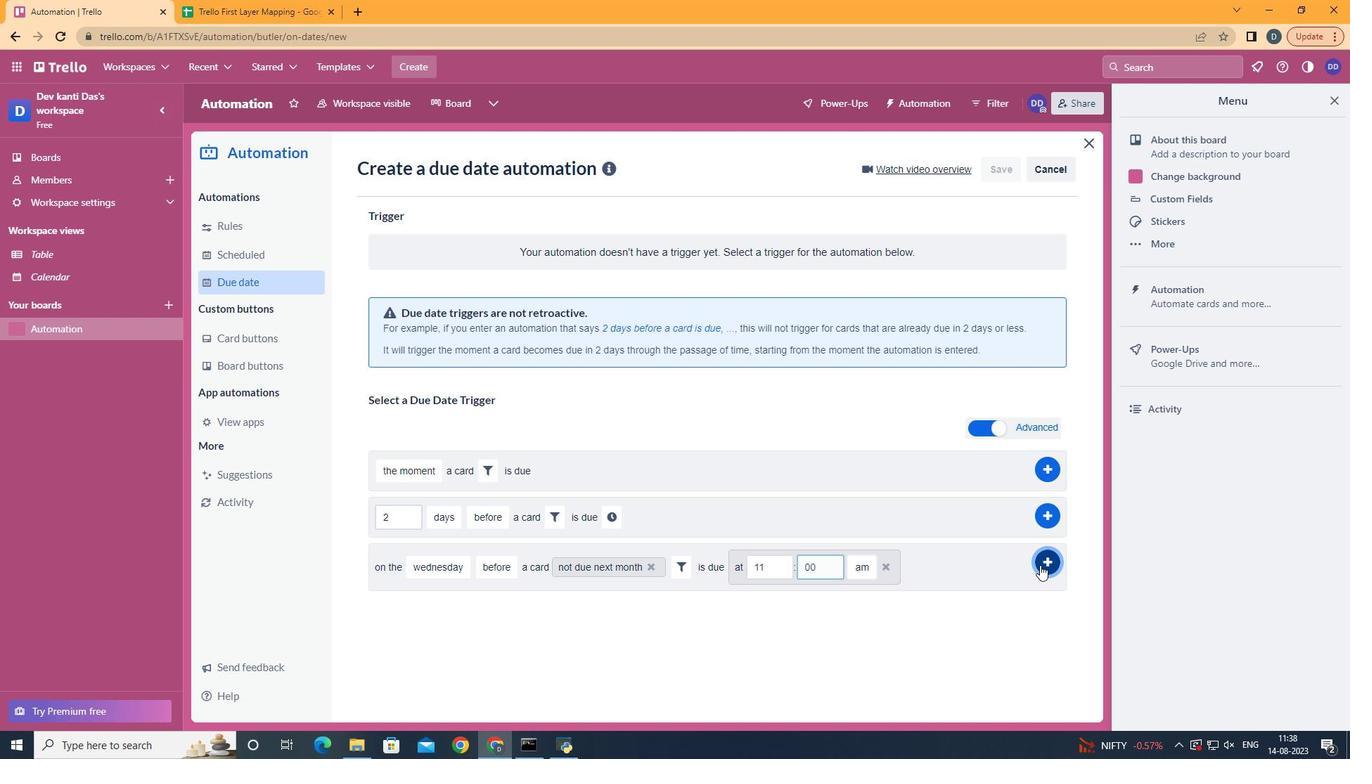 
Action: Mouse pressed left at (1040, 565)
Screenshot: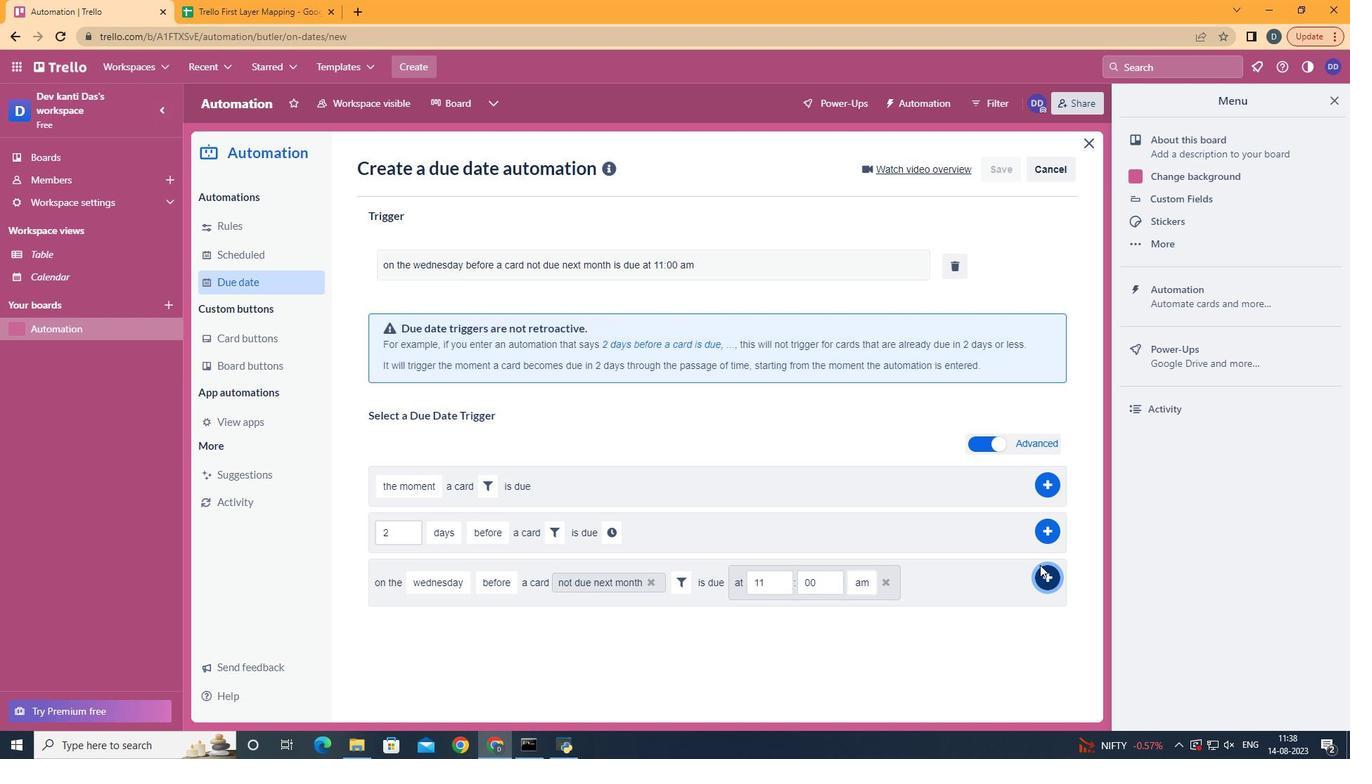 
